 Task: Search one way flight ticket for 4 adults, 2 children, 2 infants in seat and 1 infant on lap in economy from Gainesville: Gainesville Regional Airport to Gillette: Gillette Campbell County Airport on 5-1-2023. Choice of flights is United. Price is upto 90000. Outbound departure time preference is 15:45.
Action: Mouse moved to (175, 149)
Screenshot: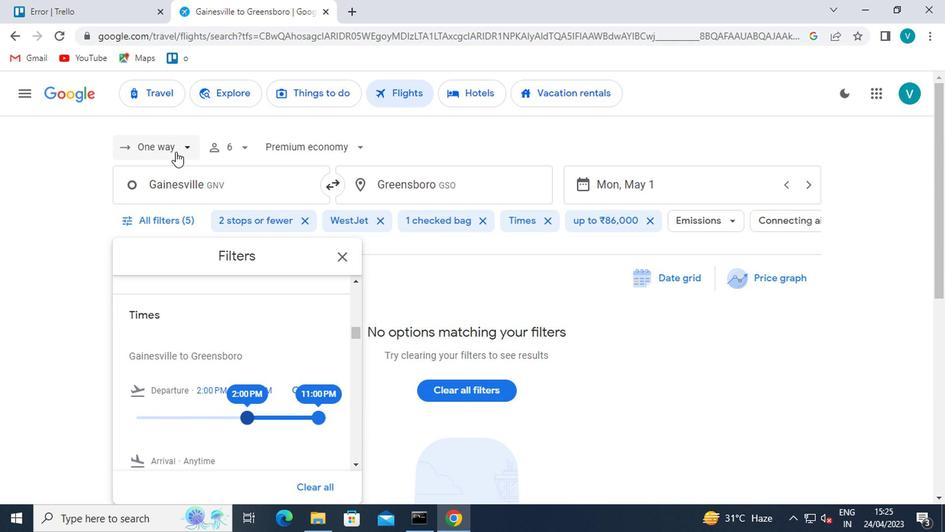 
Action: Mouse pressed left at (175, 149)
Screenshot: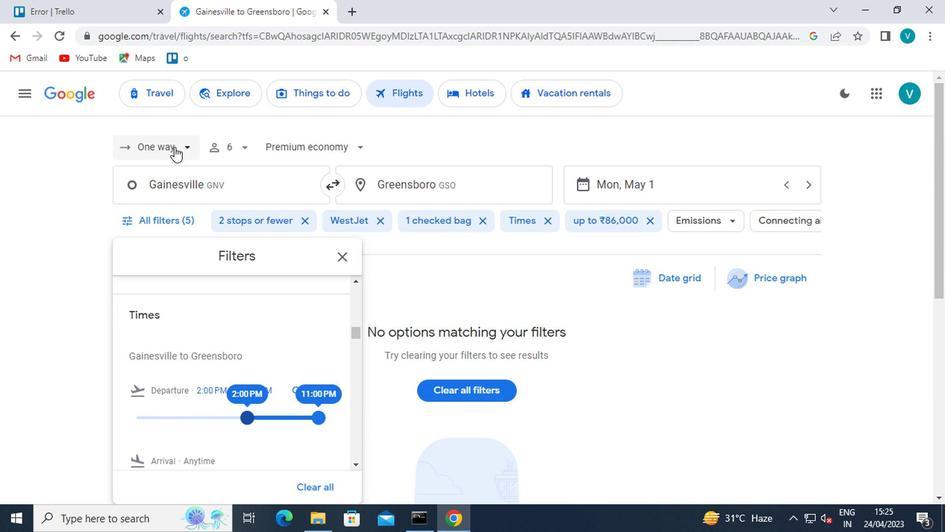 
Action: Mouse moved to (176, 209)
Screenshot: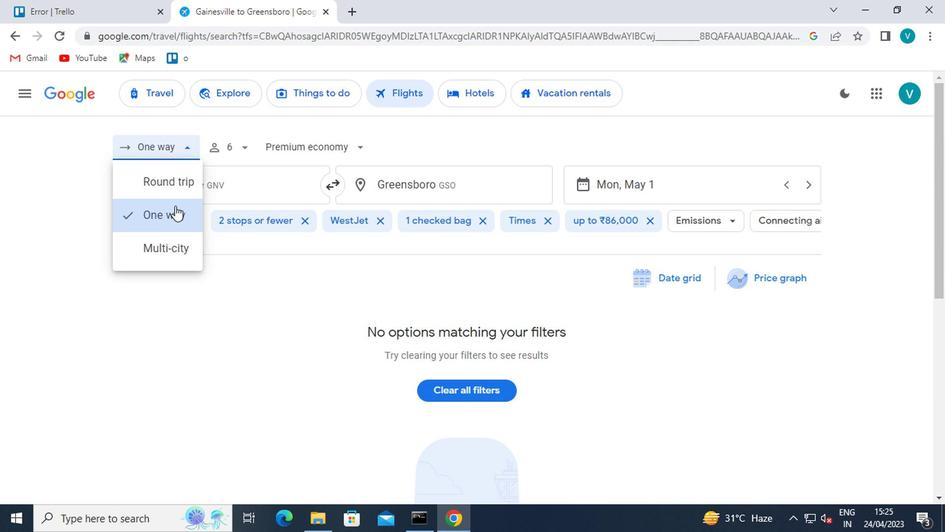 
Action: Mouse pressed left at (176, 209)
Screenshot: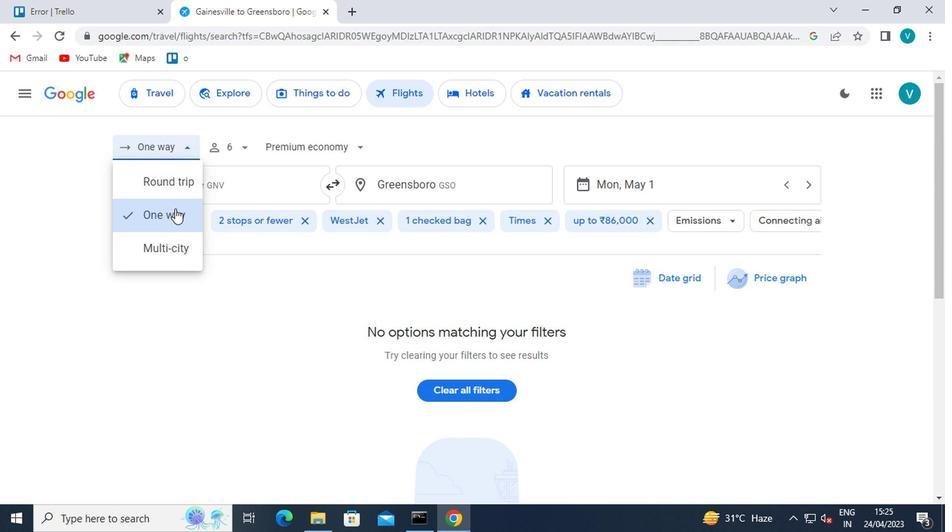 
Action: Mouse moved to (251, 152)
Screenshot: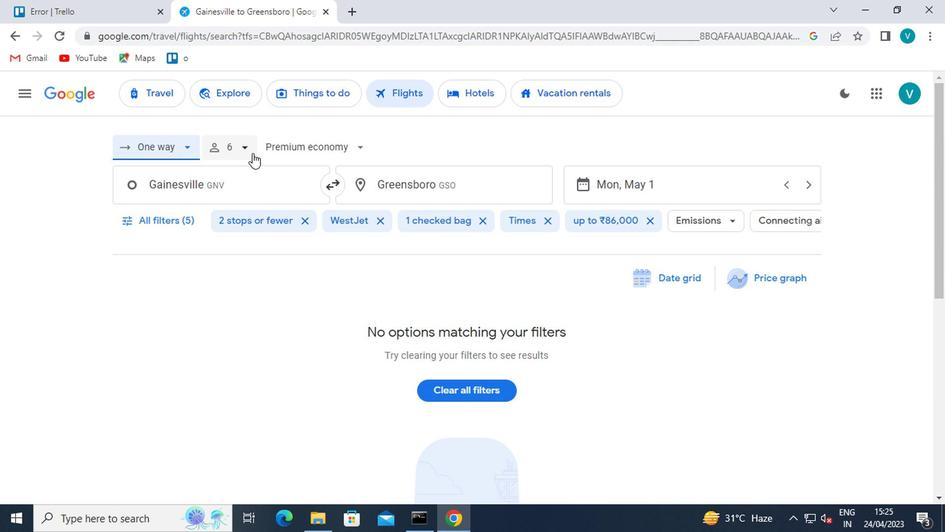 
Action: Mouse pressed left at (251, 152)
Screenshot: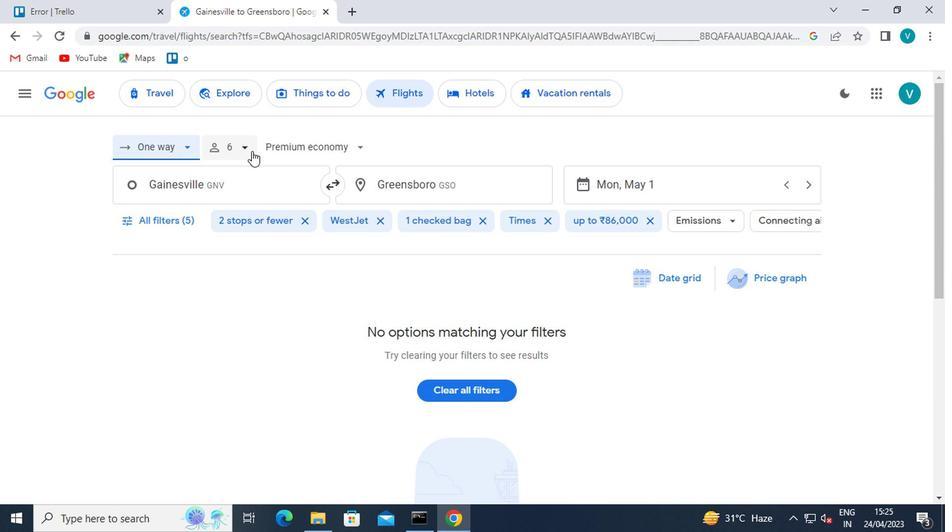 
Action: Mouse moved to (348, 184)
Screenshot: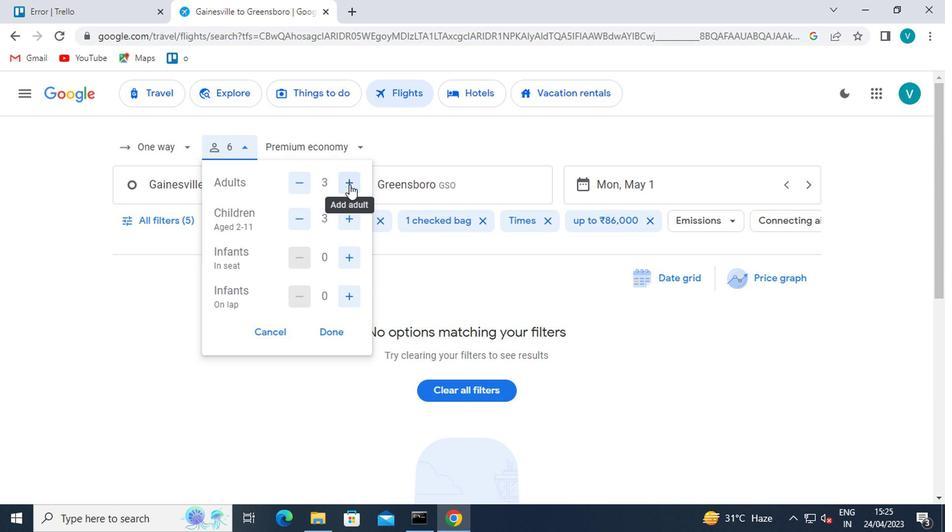 
Action: Mouse pressed left at (348, 184)
Screenshot: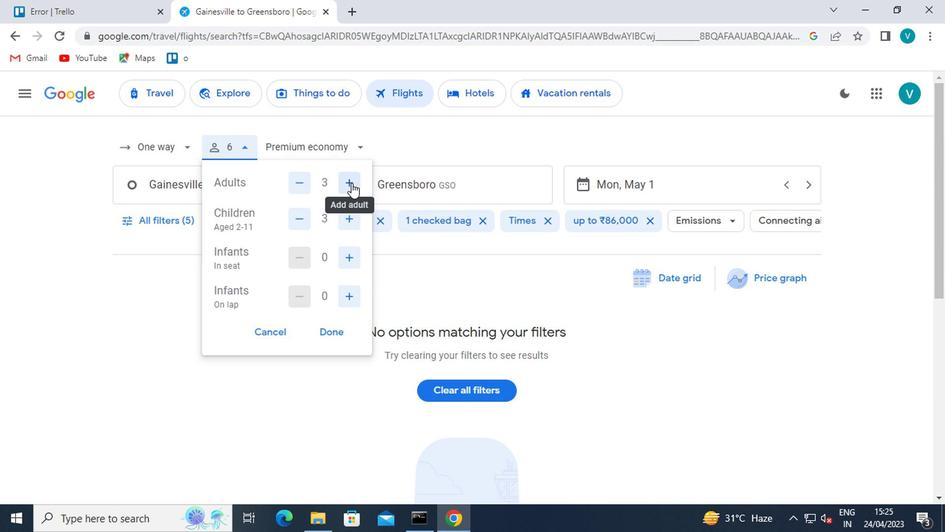 
Action: Mouse moved to (305, 219)
Screenshot: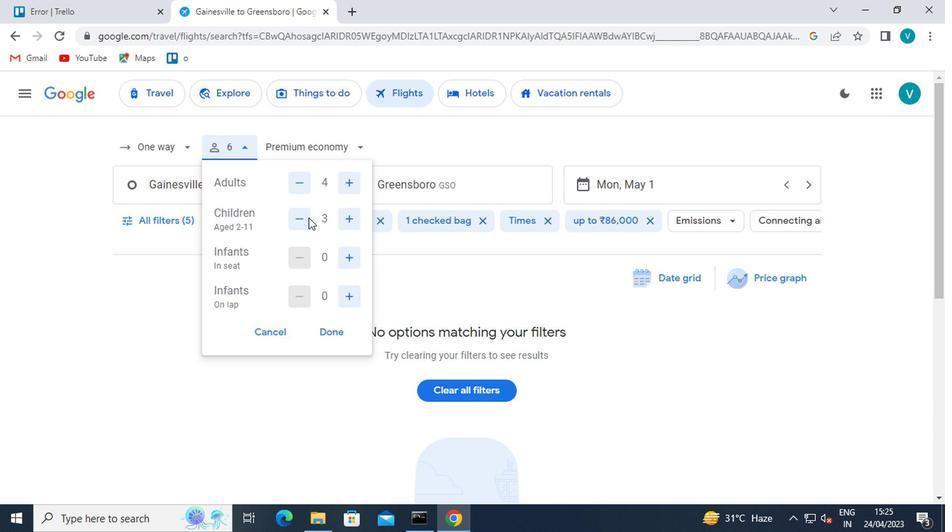 
Action: Mouse pressed left at (305, 219)
Screenshot: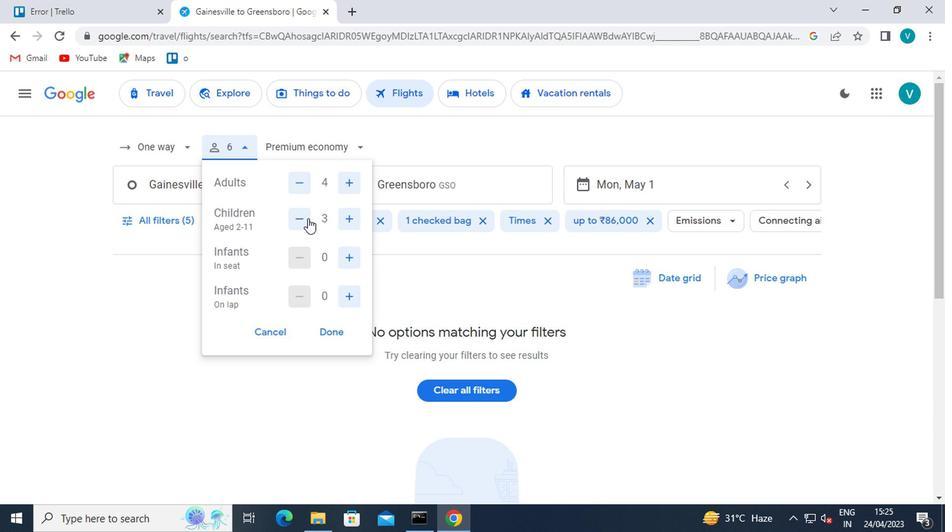 
Action: Mouse moved to (344, 253)
Screenshot: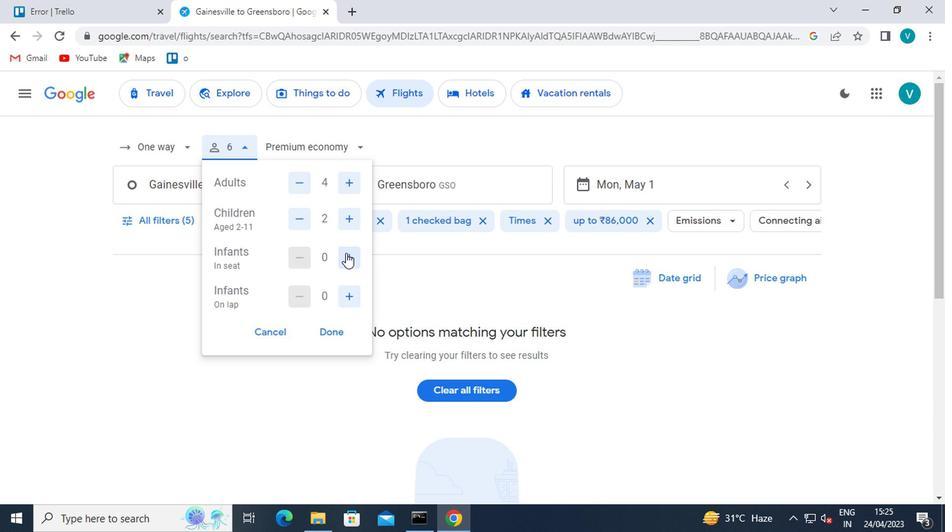 
Action: Mouse pressed left at (344, 253)
Screenshot: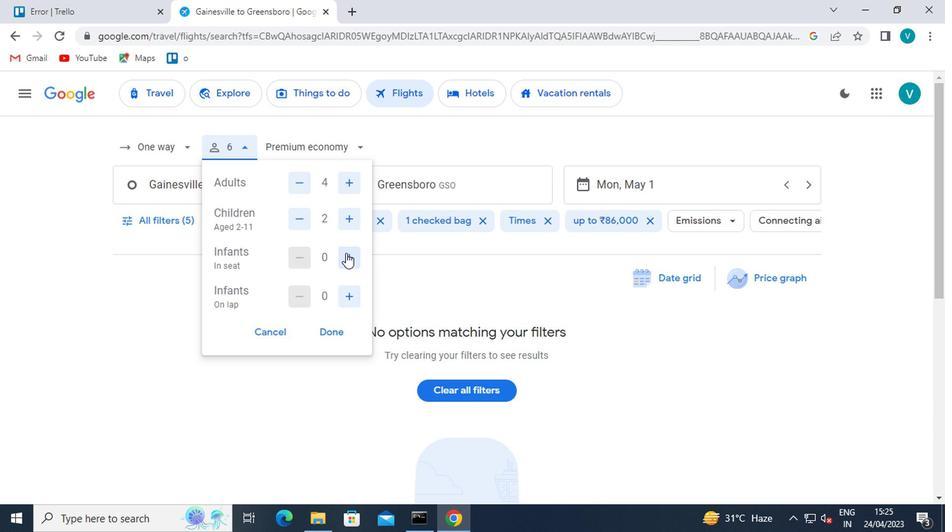 
Action: Mouse moved to (344, 254)
Screenshot: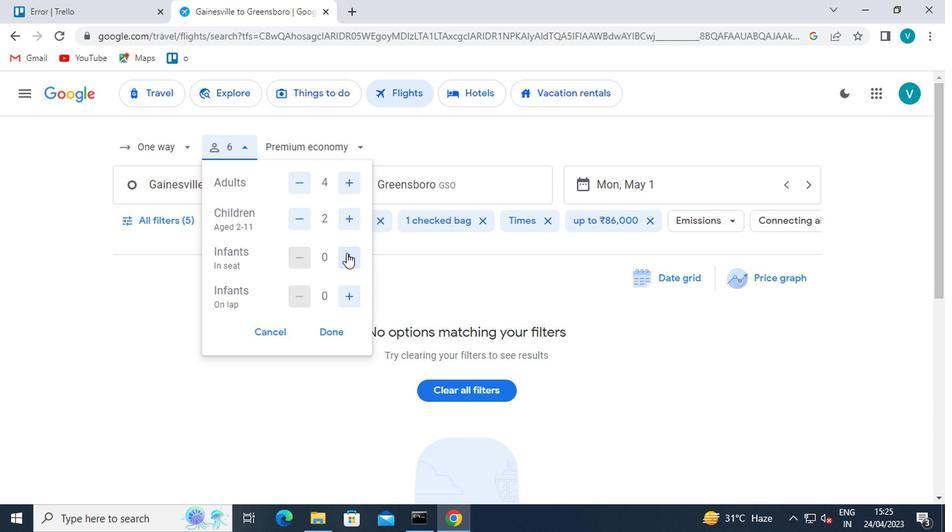 
Action: Mouse pressed left at (344, 254)
Screenshot: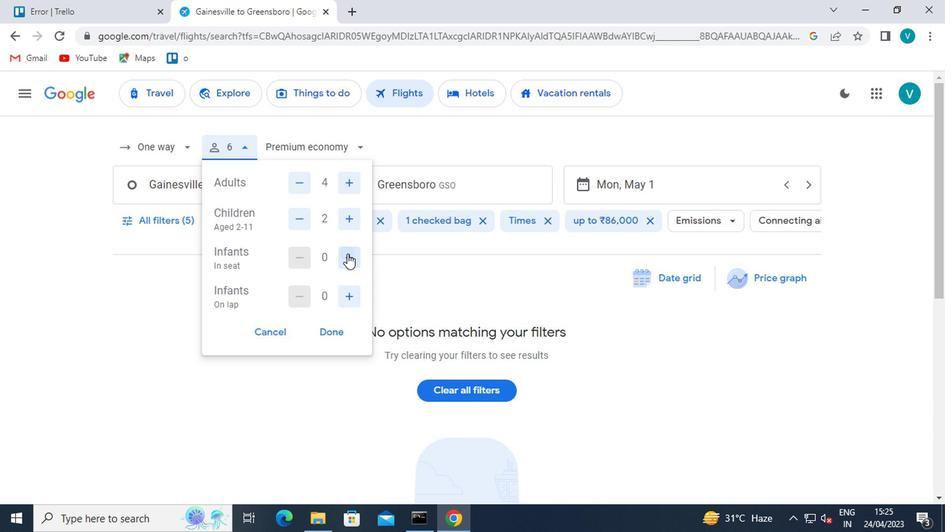 
Action: Mouse moved to (343, 300)
Screenshot: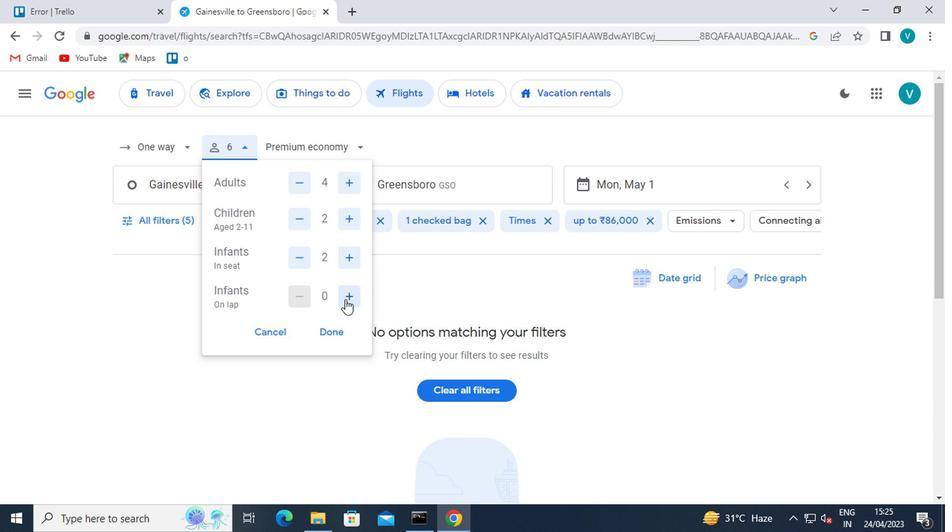 
Action: Mouse pressed left at (343, 300)
Screenshot: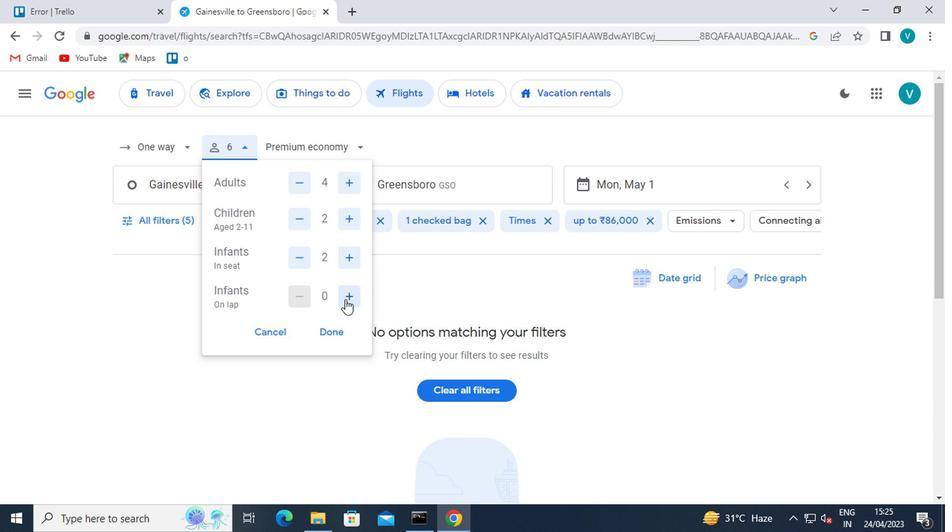 
Action: Mouse moved to (332, 327)
Screenshot: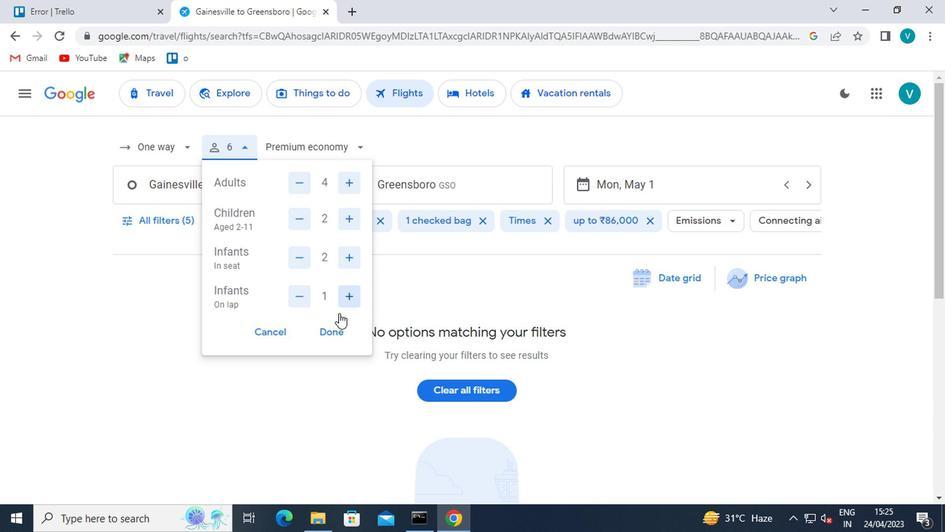 
Action: Mouse pressed left at (332, 327)
Screenshot: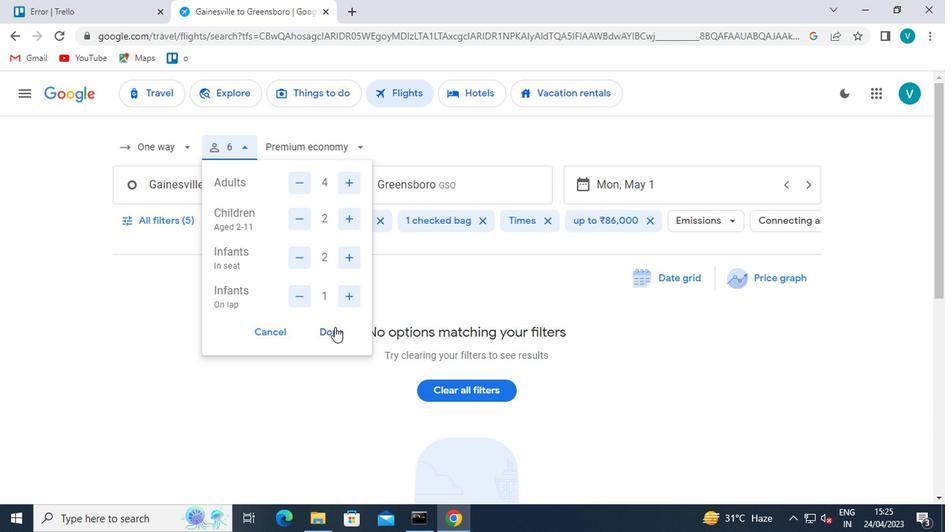 
Action: Mouse moved to (346, 156)
Screenshot: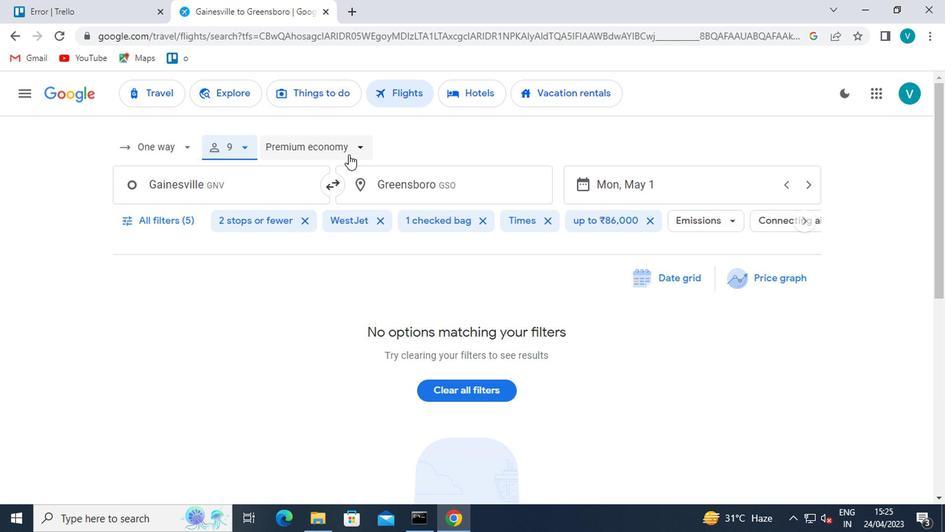
Action: Mouse pressed left at (346, 156)
Screenshot: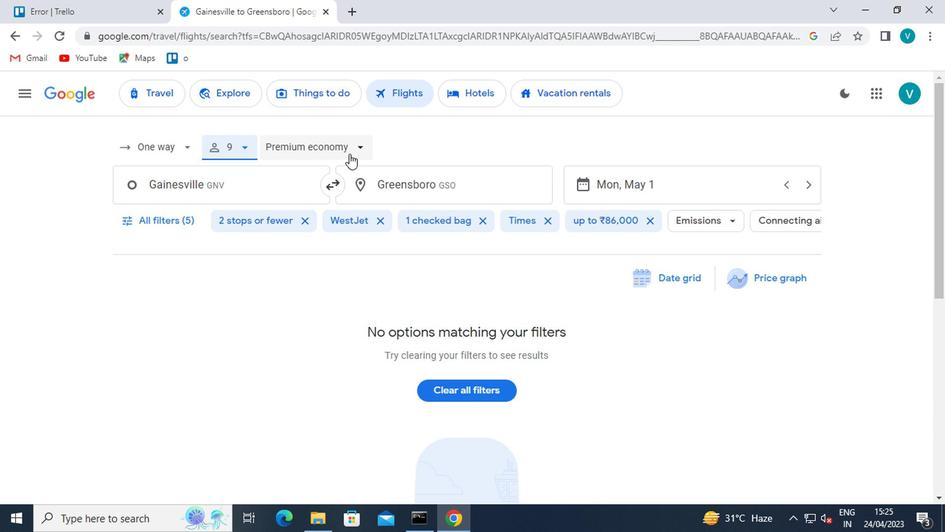 
Action: Mouse moved to (345, 186)
Screenshot: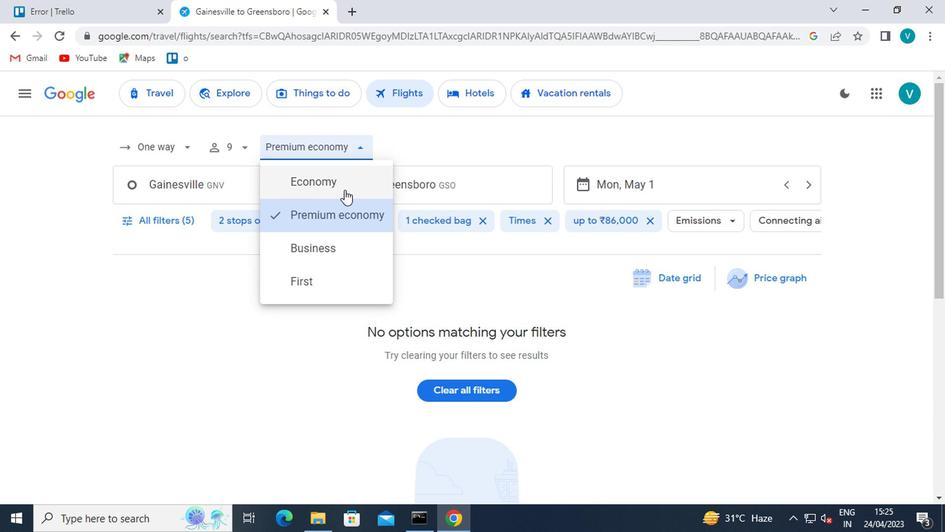 
Action: Mouse pressed left at (345, 186)
Screenshot: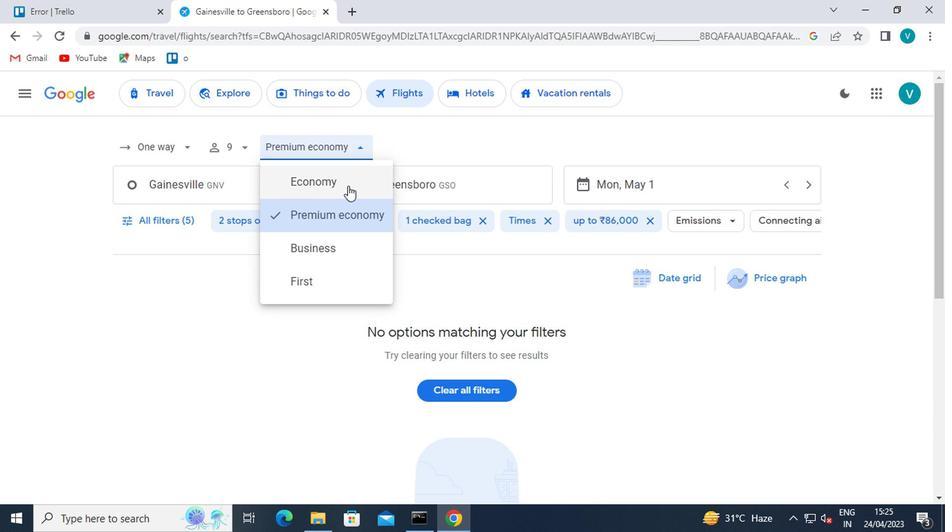 
Action: Mouse moved to (282, 192)
Screenshot: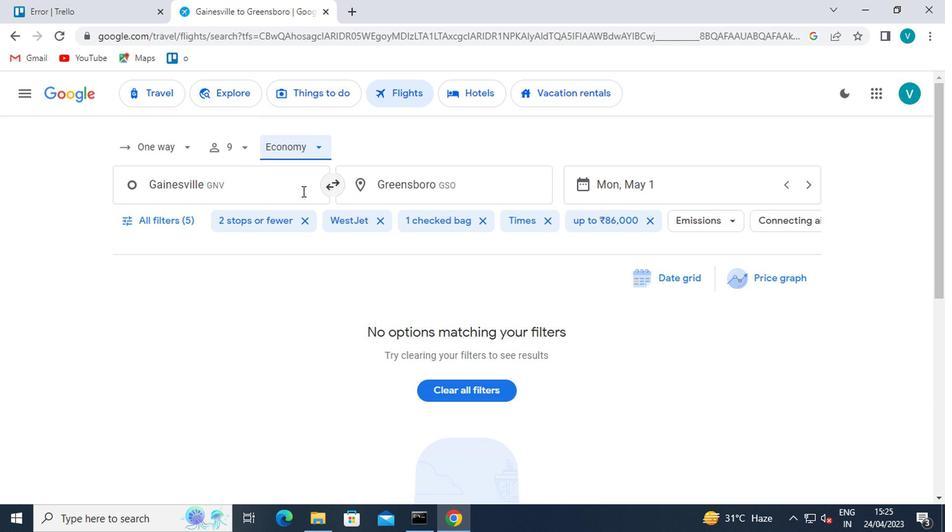 
Action: Mouse pressed left at (282, 192)
Screenshot: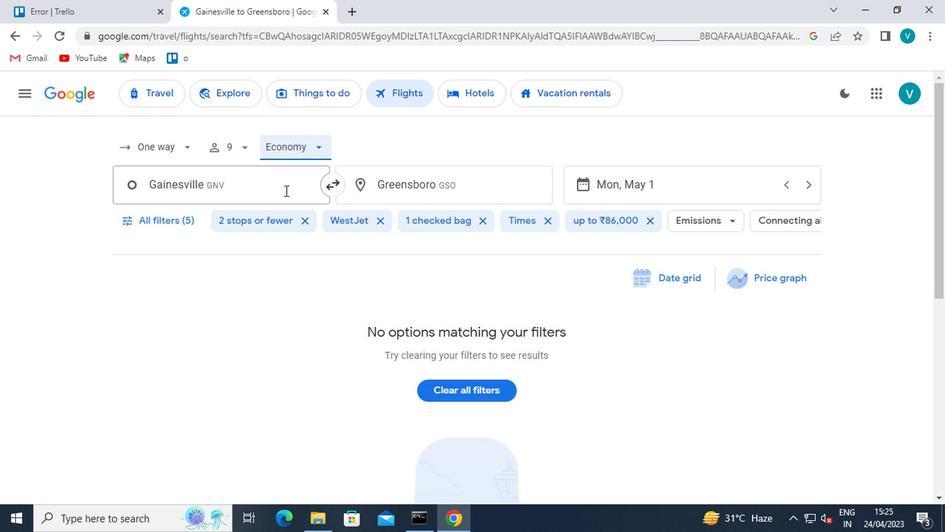 
Action: Mouse moved to (292, 183)
Screenshot: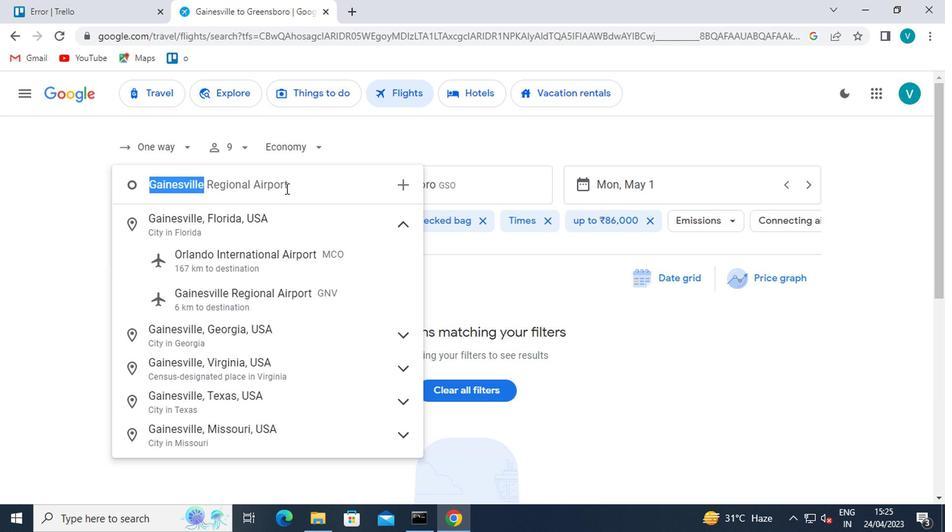 
Action: Key pressed <Key.shift>GAINS<Key.backspace><Key.backspace><Key.backspace><Key.backspace><Key.backspace><Key.backspace><Key.shift>GAINESVILLE
Screenshot: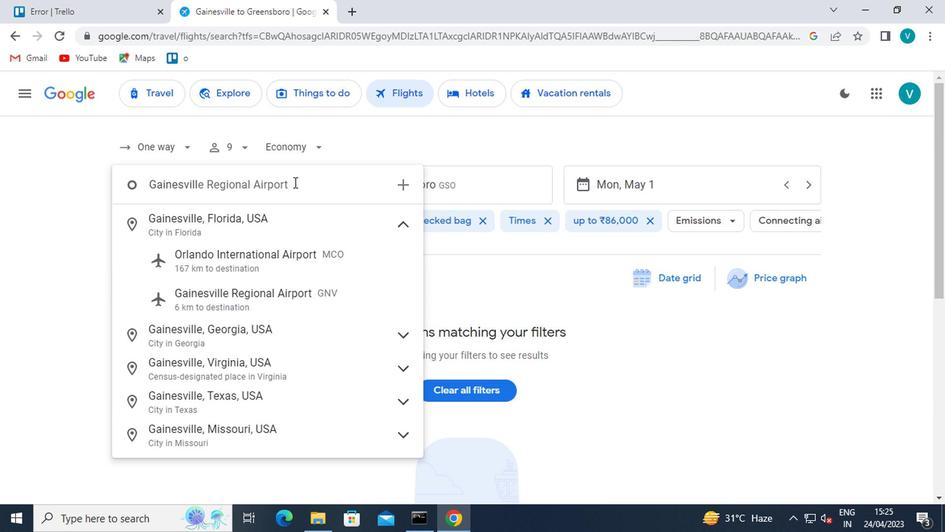 
Action: Mouse moved to (254, 309)
Screenshot: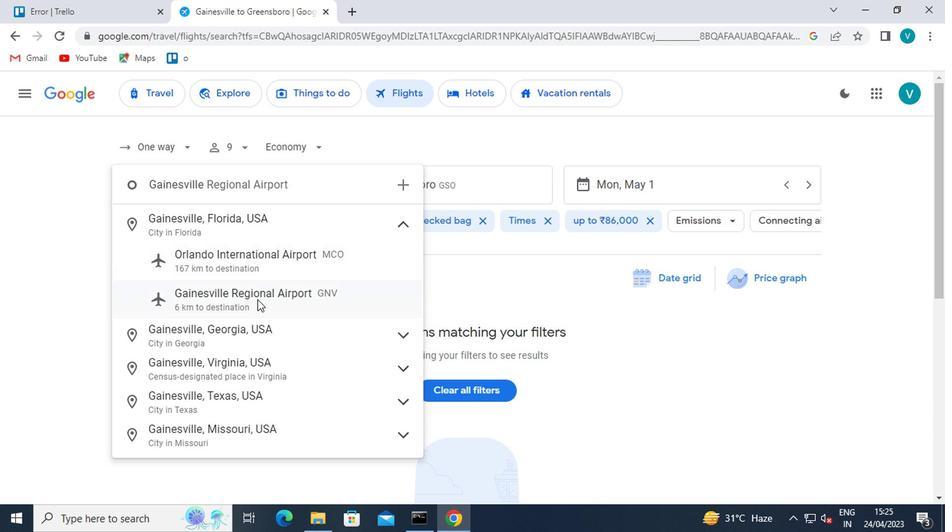 
Action: Mouse pressed left at (254, 309)
Screenshot: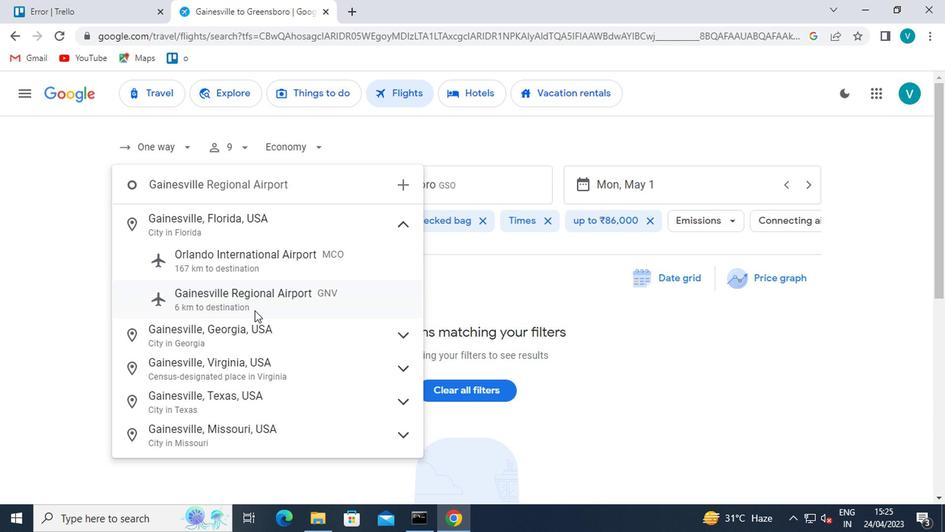 
Action: Mouse moved to (450, 200)
Screenshot: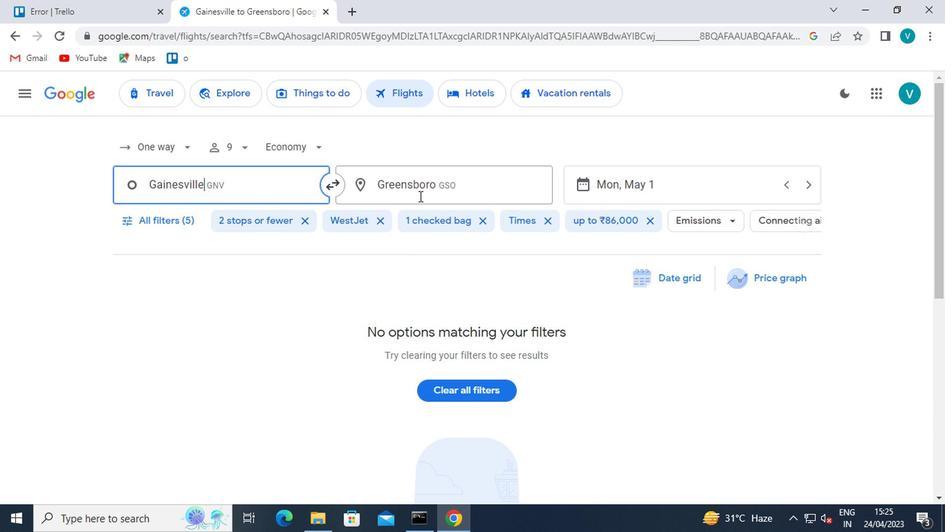 
Action: Mouse pressed left at (450, 200)
Screenshot: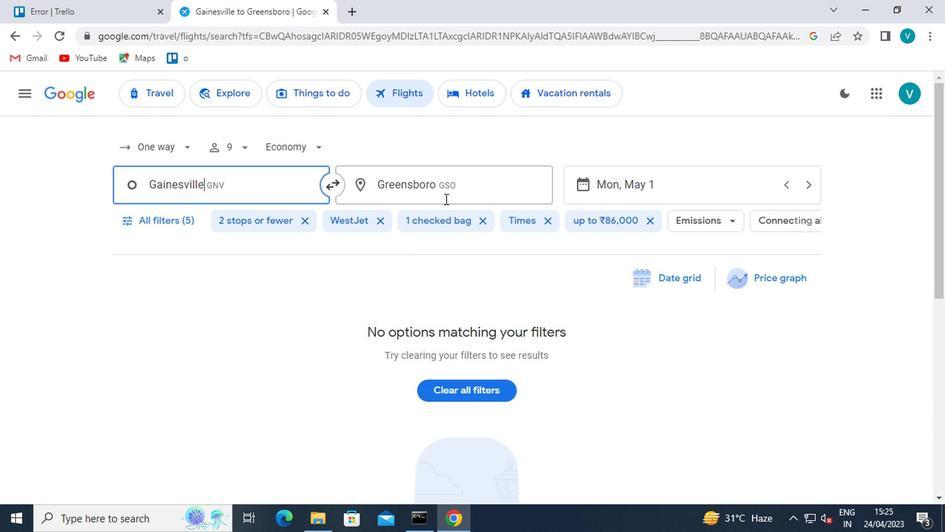 
Action: Key pressed <Key.shift>GILLETTE
Screenshot: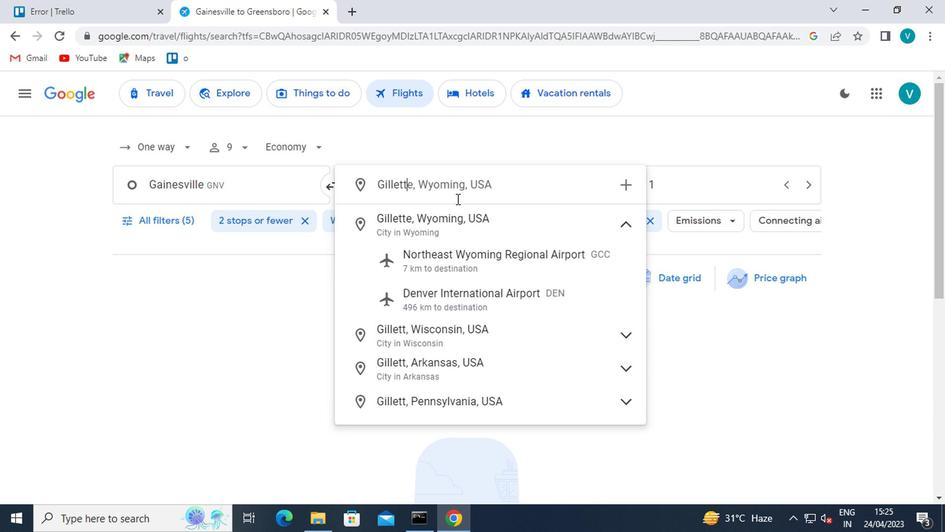 
Action: Mouse moved to (518, 207)
Screenshot: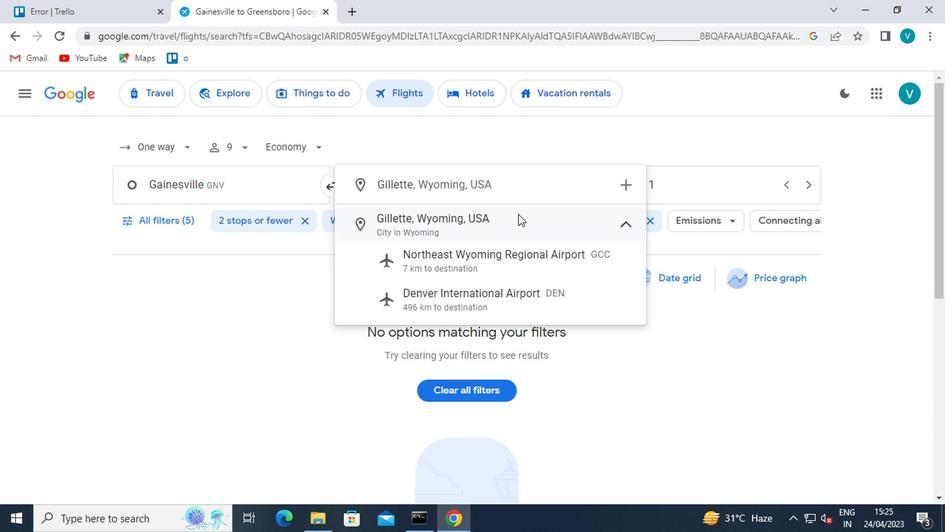 
Action: Key pressed <Key.enter>
Screenshot: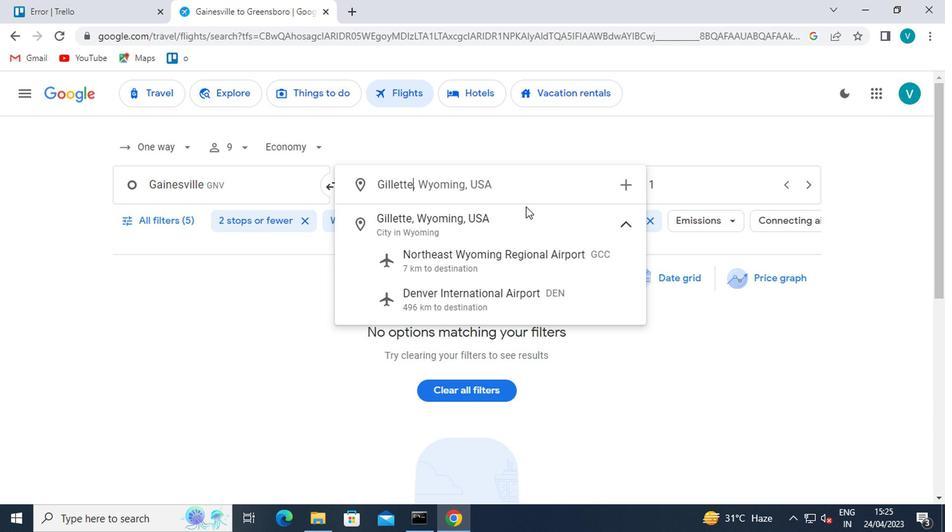 
Action: Mouse moved to (671, 194)
Screenshot: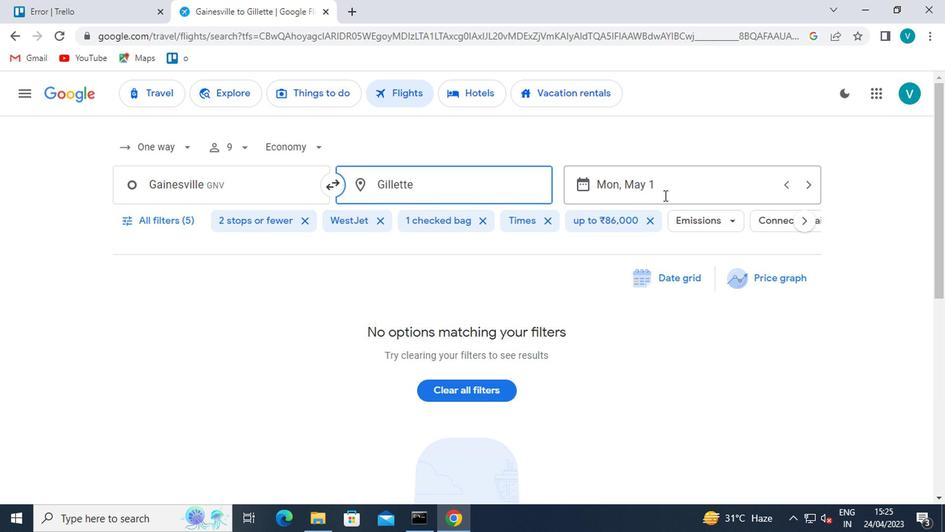 
Action: Mouse pressed left at (671, 194)
Screenshot: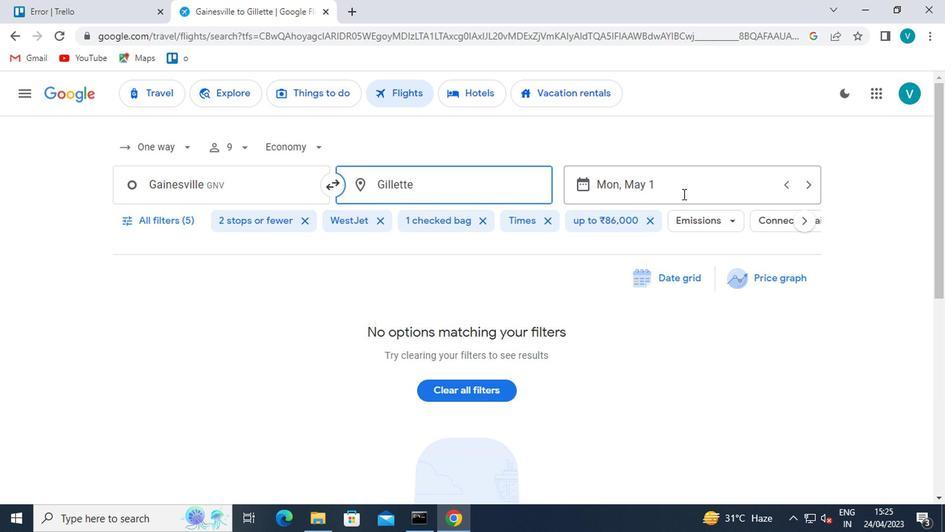 
Action: Mouse moved to (614, 253)
Screenshot: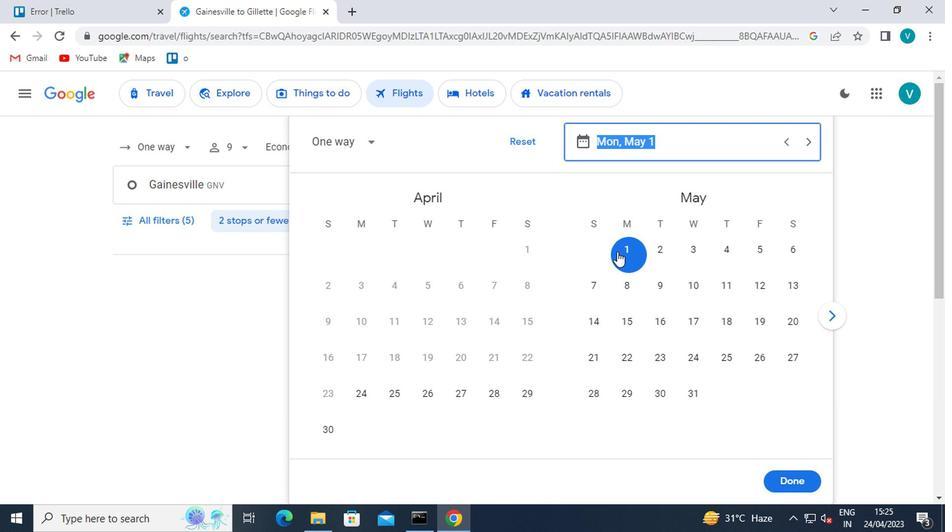 
Action: Mouse pressed left at (614, 253)
Screenshot: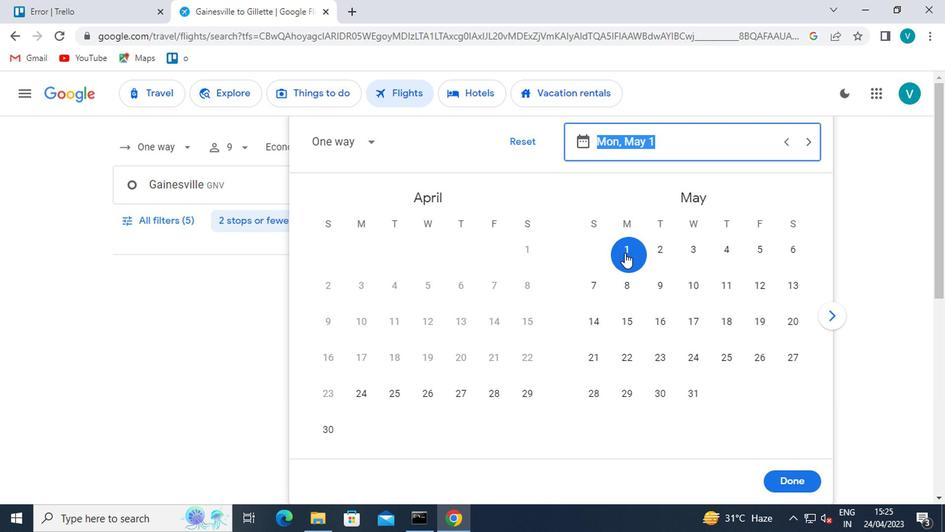 
Action: Mouse moved to (759, 478)
Screenshot: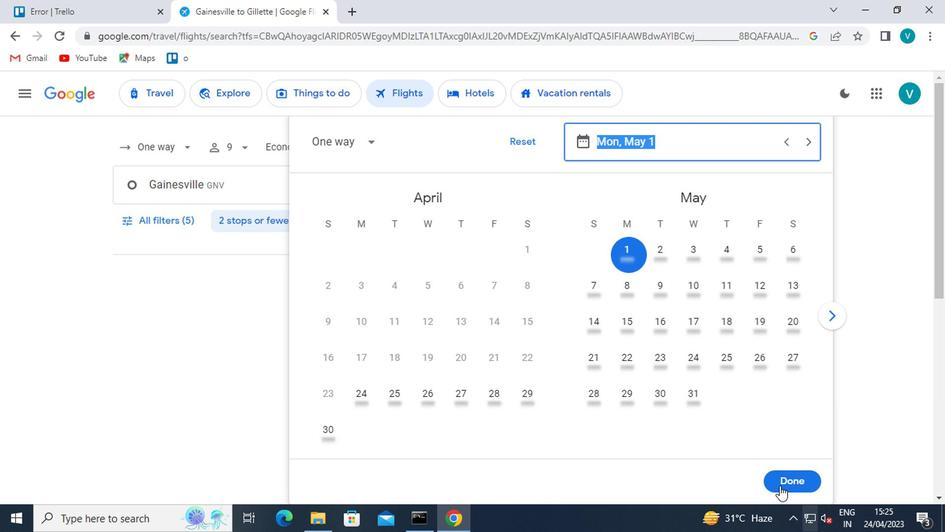 
Action: Mouse pressed left at (759, 478)
Screenshot: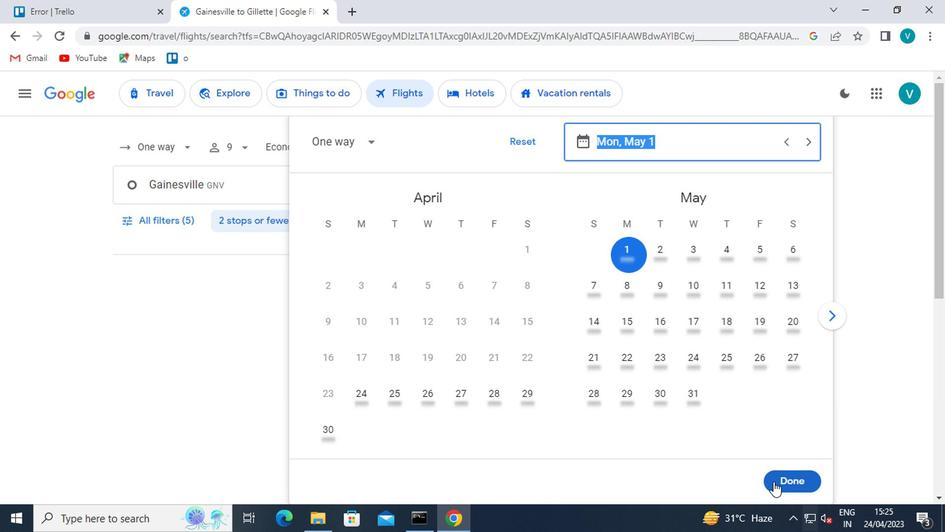 
Action: Mouse moved to (177, 223)
Screenshot: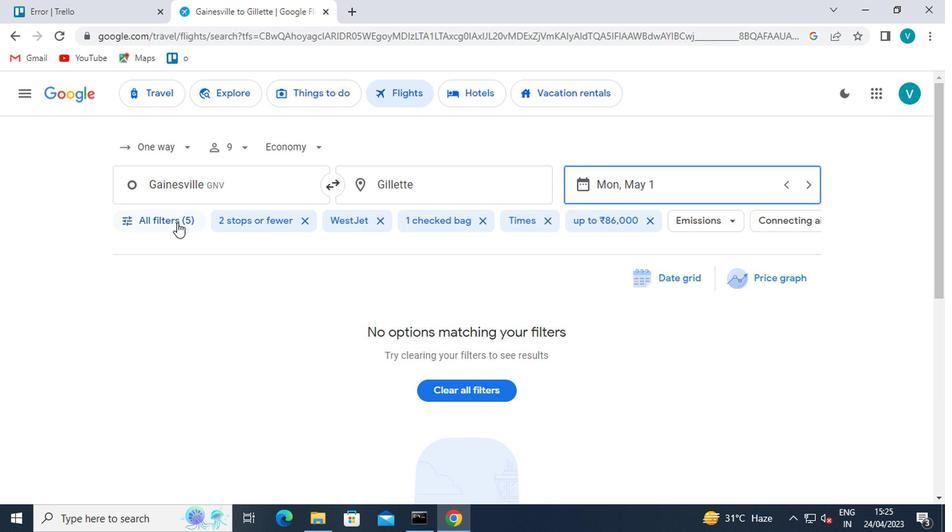 
Action: Mouse pressed left at (177, 223)
Screenshot: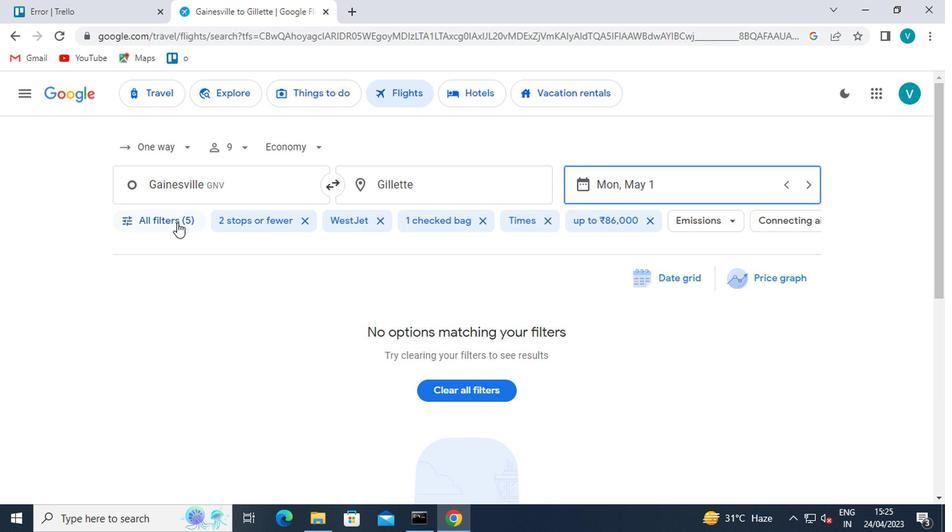
Action: Mouse moved to (321, 328)
Screenshot: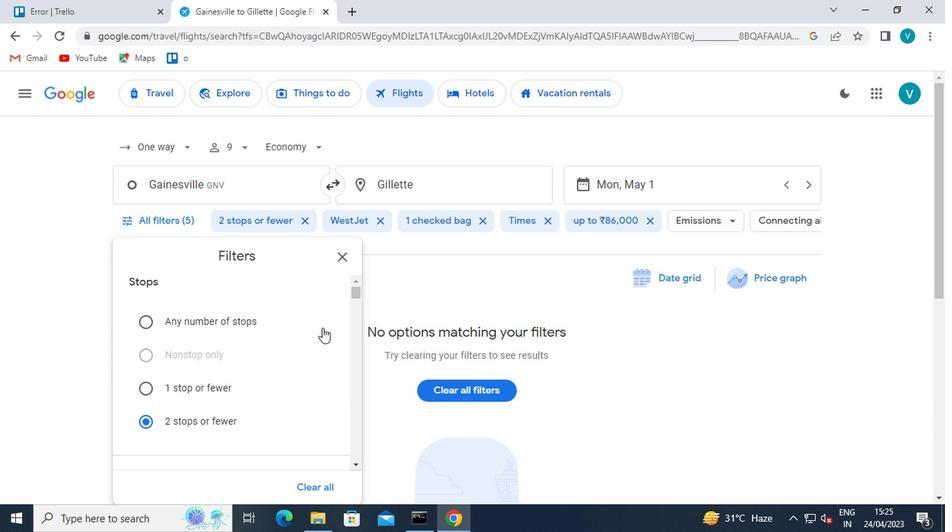 
Action: Mouse scrolled (321, 327) with delta (0, 0)
Screenshot: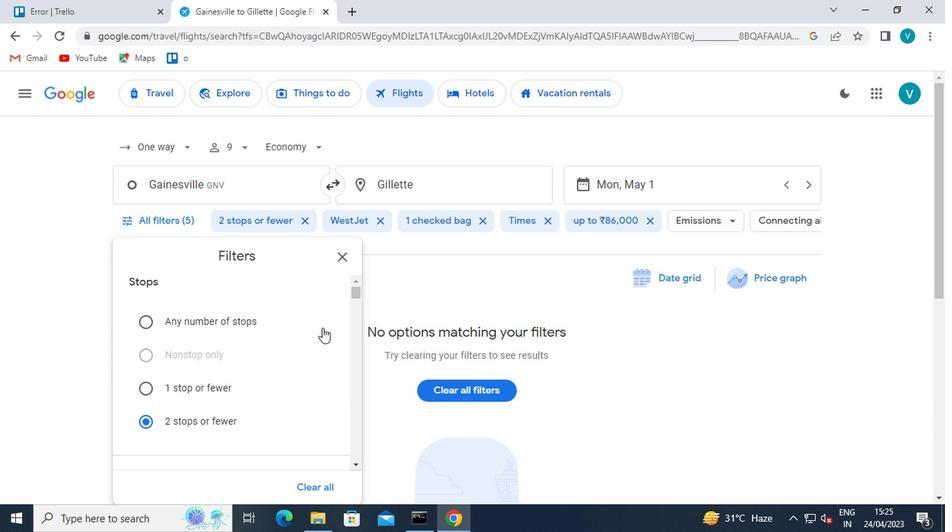 
Action: Mouse moved to (321, 329)
Screenshot: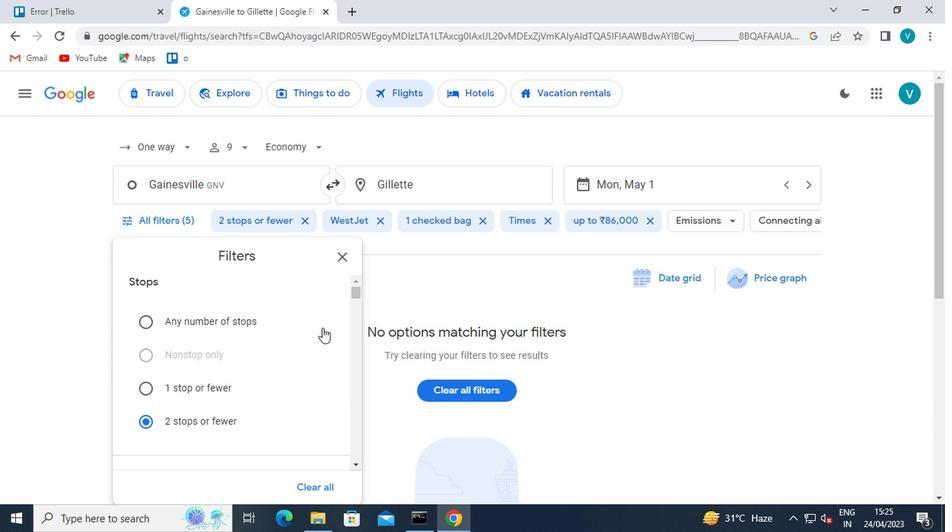 
Action: Mouse scrolled (321, 328) with delta (0, 0)
Screenshot: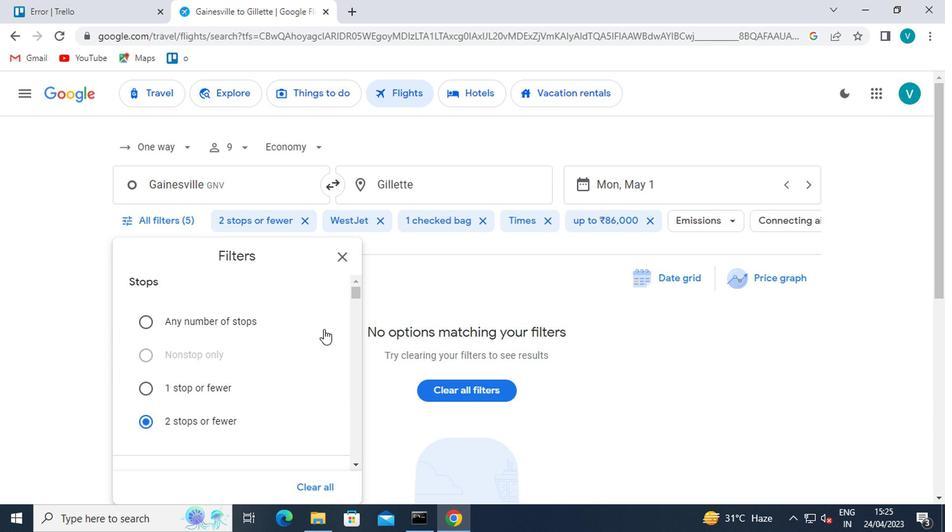 
Action: Mouse moved to (321, 332)
Screenshot: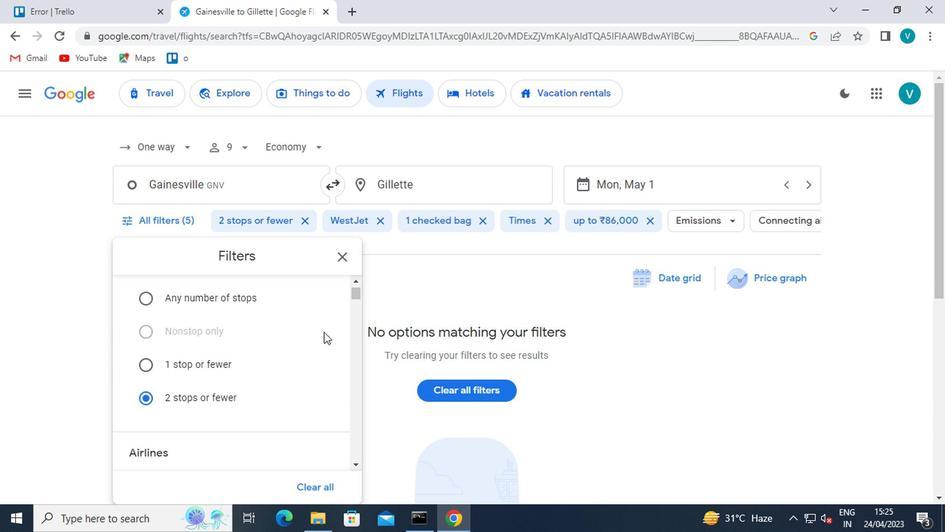 
Action: Mouse scrolled (321, 332) with delta (0, 0)
Screenshot: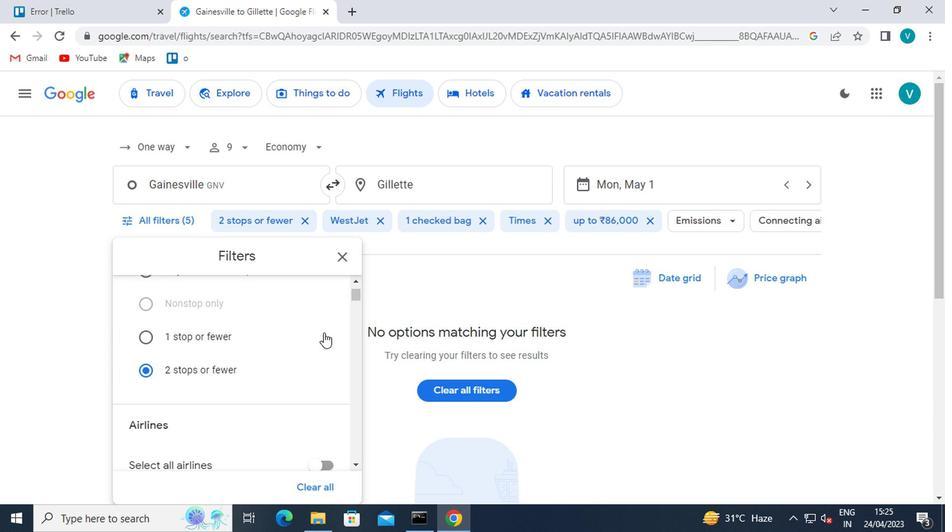 
Action: Mouse moved to (320, 334)
Screenshot: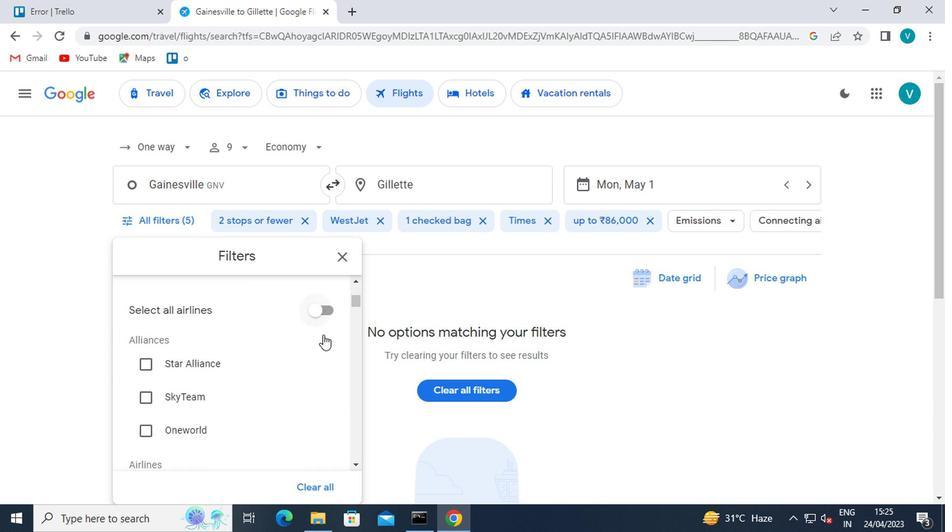 
Action: Mouse scrolled (320, 333) with delta (0, 0)
Screenshot: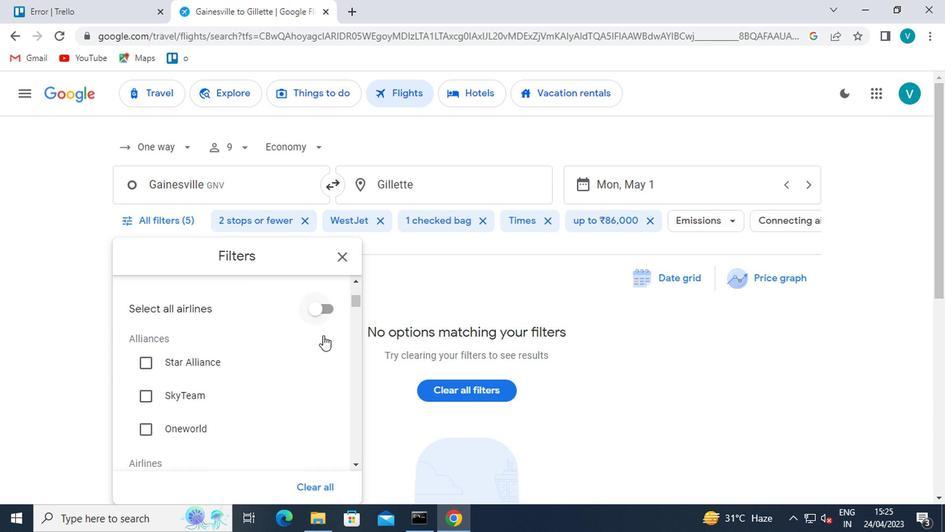 
Action: Mouse moved to (319, 334)
Screenshot: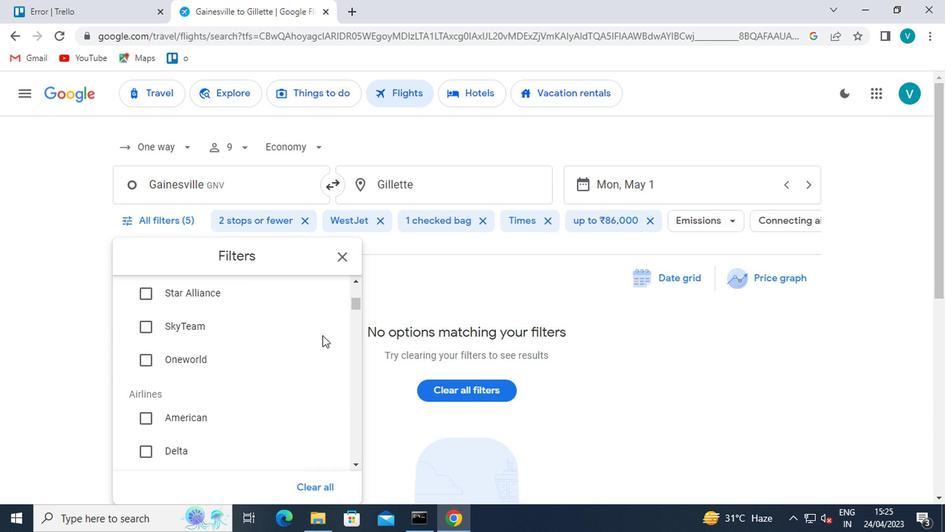 
Action: Mouse scrolled (319, 334) with delta (0, 0)
Screenshot: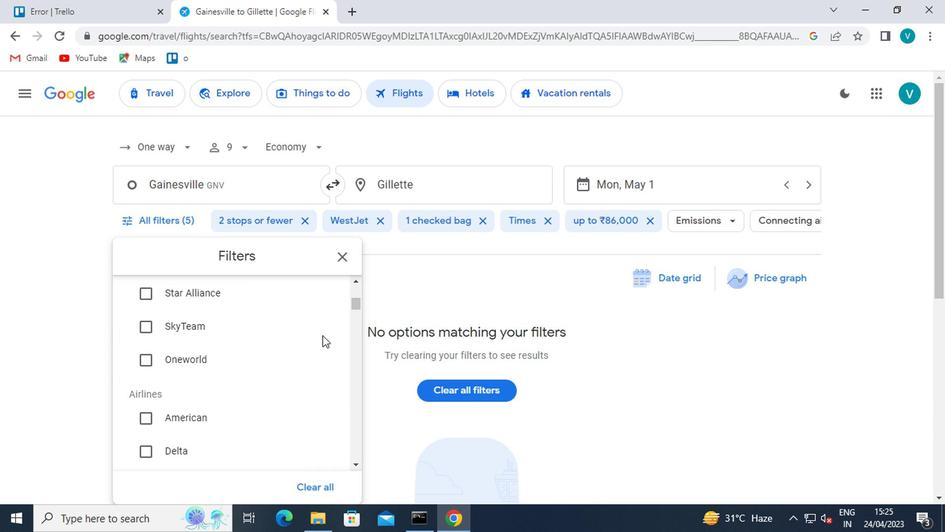 
Action: Mouse moved to (289, 348)
Screenshot: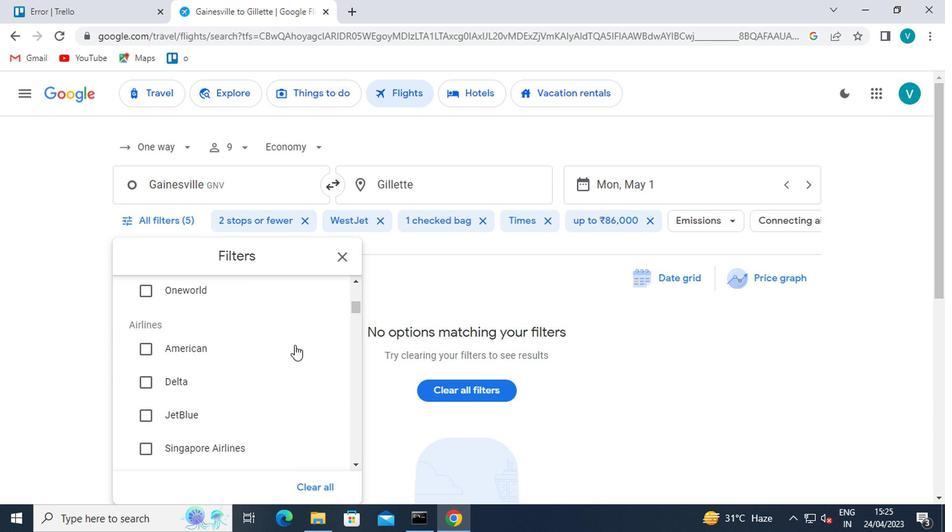 
Action: Mouse scrolled (289, 348) with delta (0, 0)
Screenshot: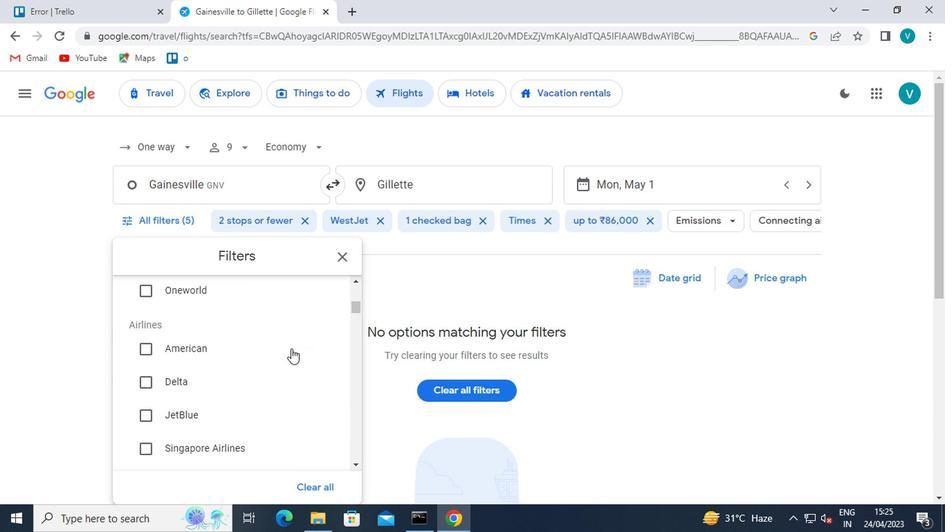 
Action: Mouse moved to (287, 353)
Screenshot: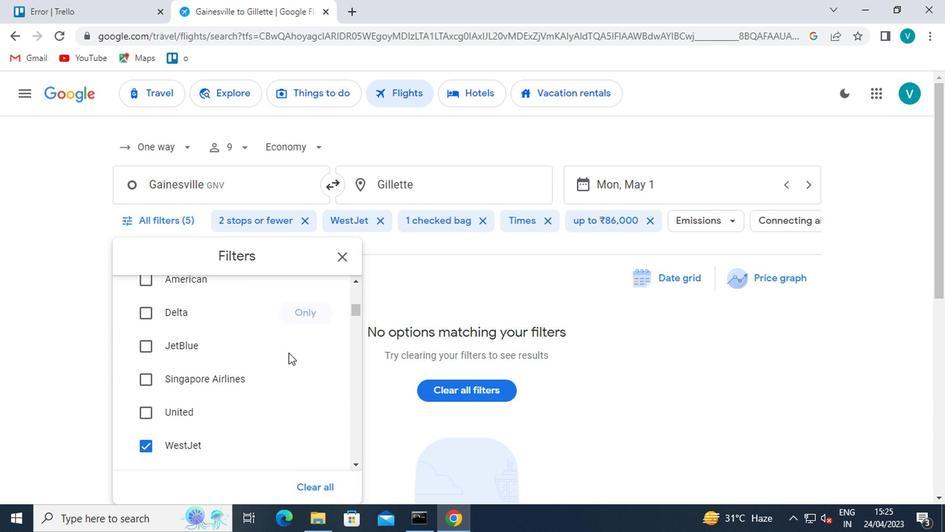 
Action: Mouse scrolled (287, 352) with delta (0, 0)
Screenshot: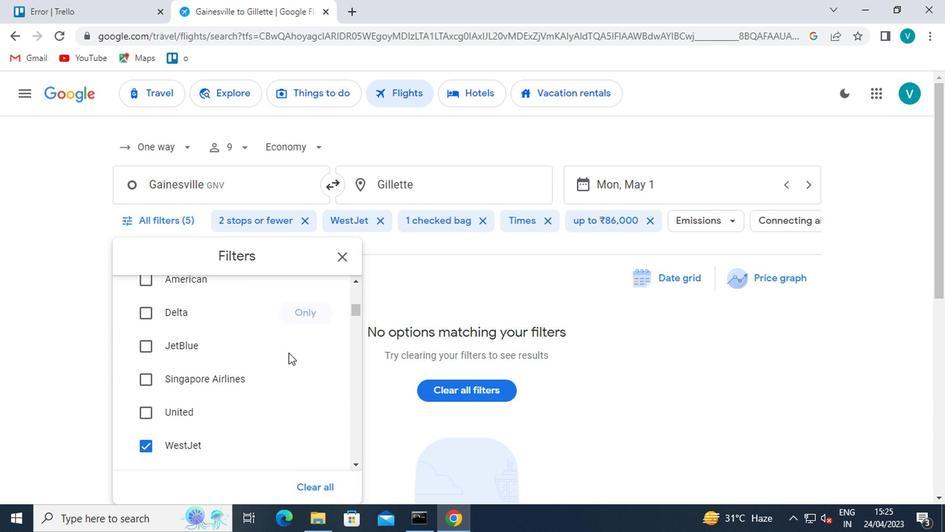 
Action: Mouse moved to (305, 343)
Screenshot: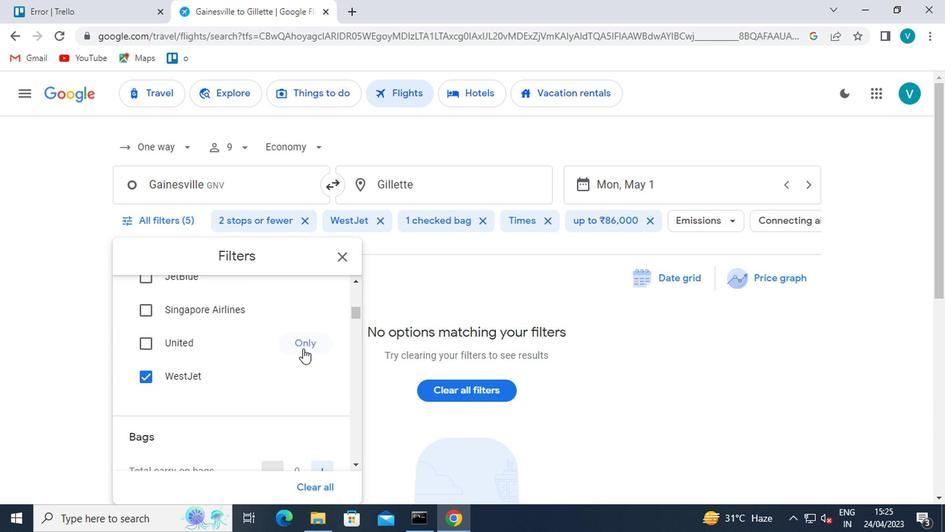 
Action: Mouse pressed left at (305, 343)
Screenshot: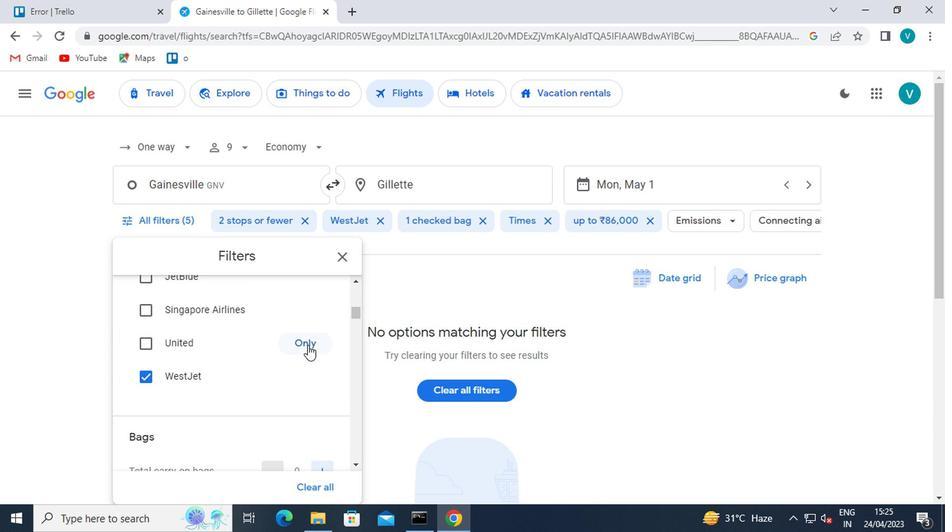 
Action: Mouse moved to (302, 346)
Screenshot: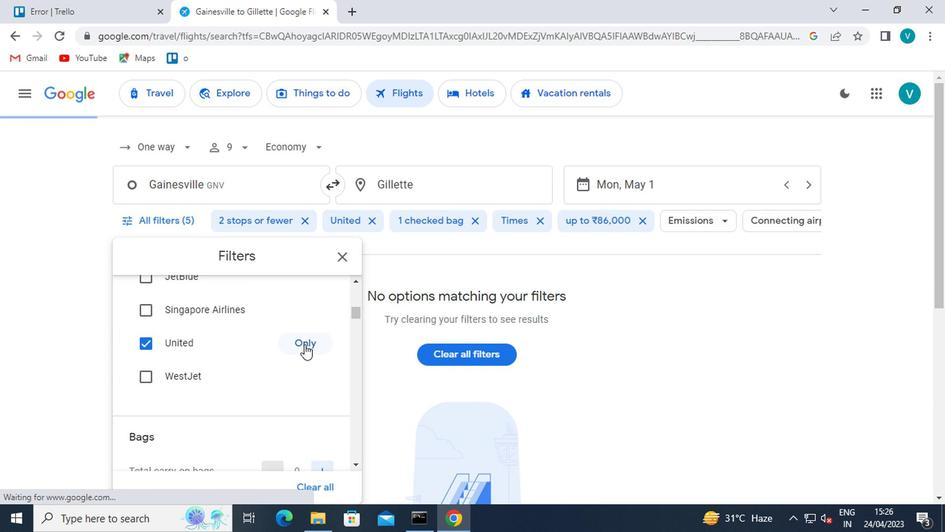 
Action: Mouse scrolled (302, 346) with delta (0, 0)
Screenshot: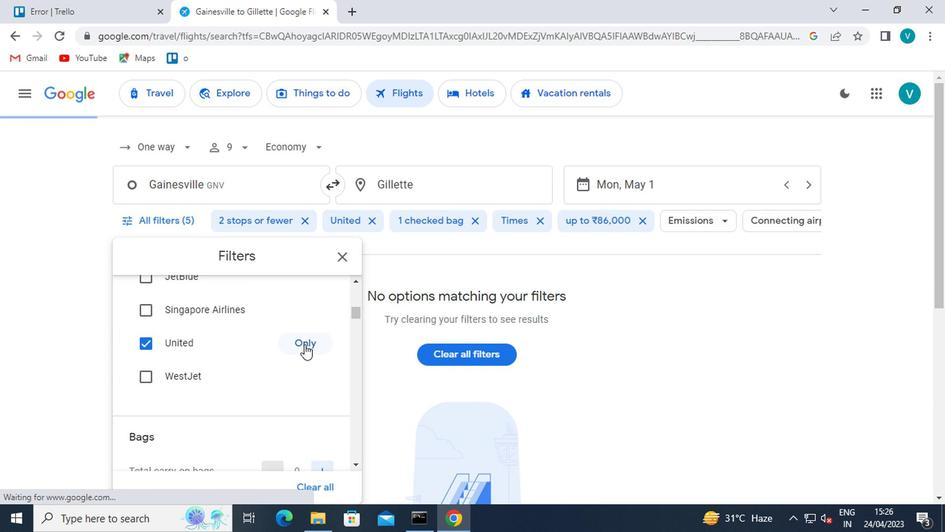 
Action: Mouse moved to (302, 348)
Screenshot: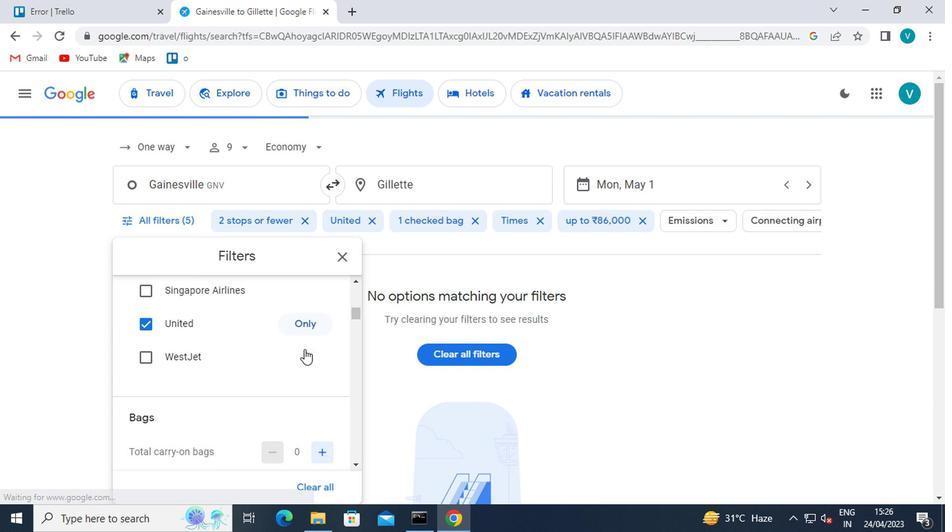
Action: Mouse scrolled (302, 348) with delta (0, 0)
Screenshot: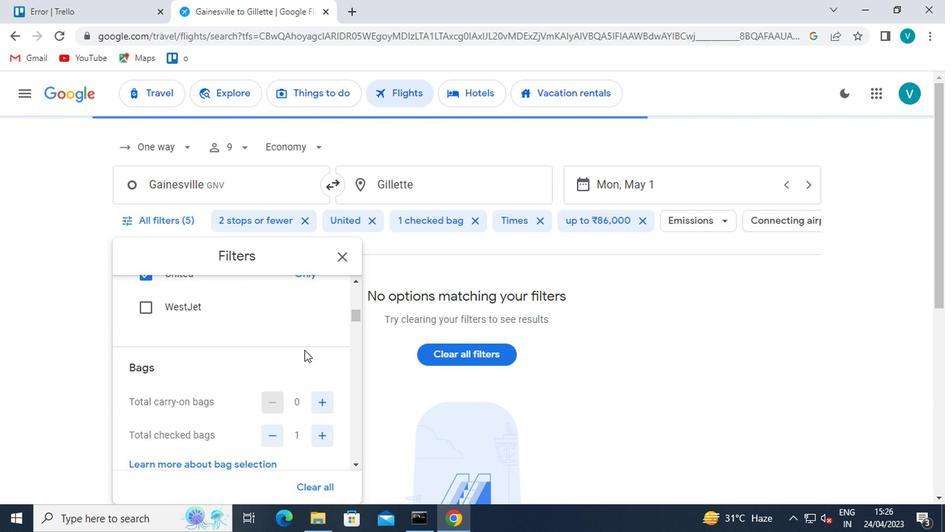 
Action: Mouse moved to (301, 350)
Screenshot: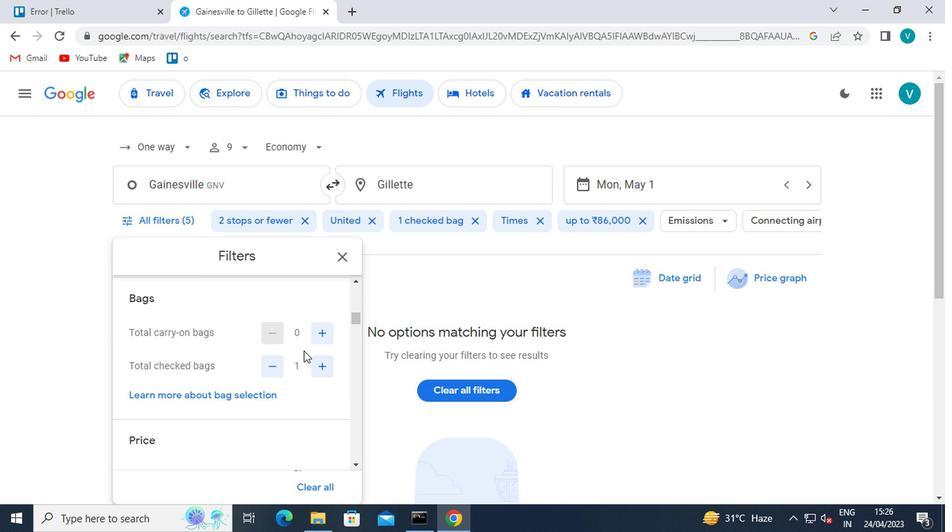 
Action: Mouse scrolled (301, 349) with delta (0, 0)
Screenshot: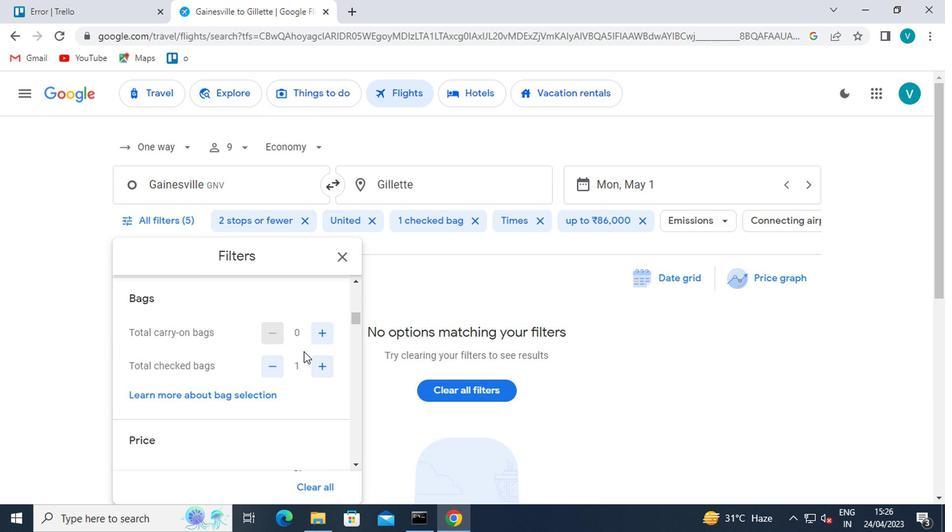 
Action: Mouse moved to (324, 428)
Screenshot: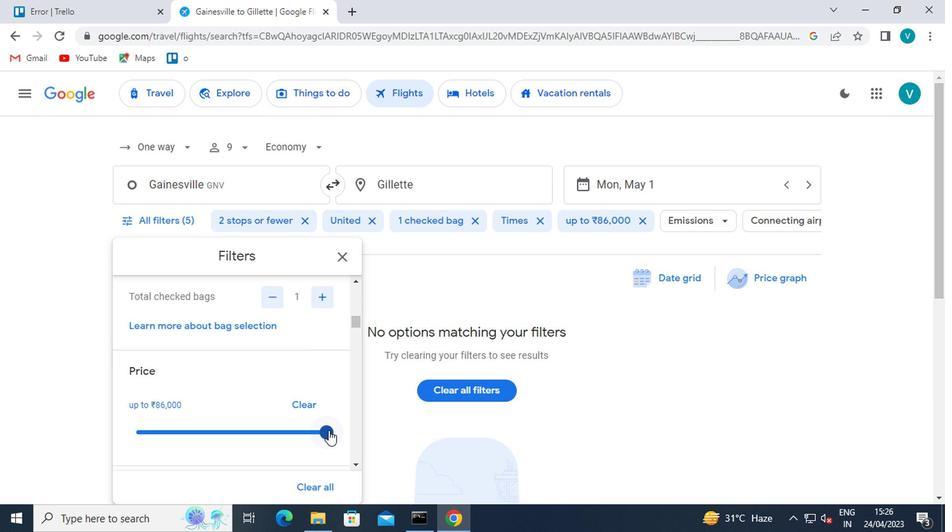 
Action: Mouse pressed left at (324, 428)
Screenshot: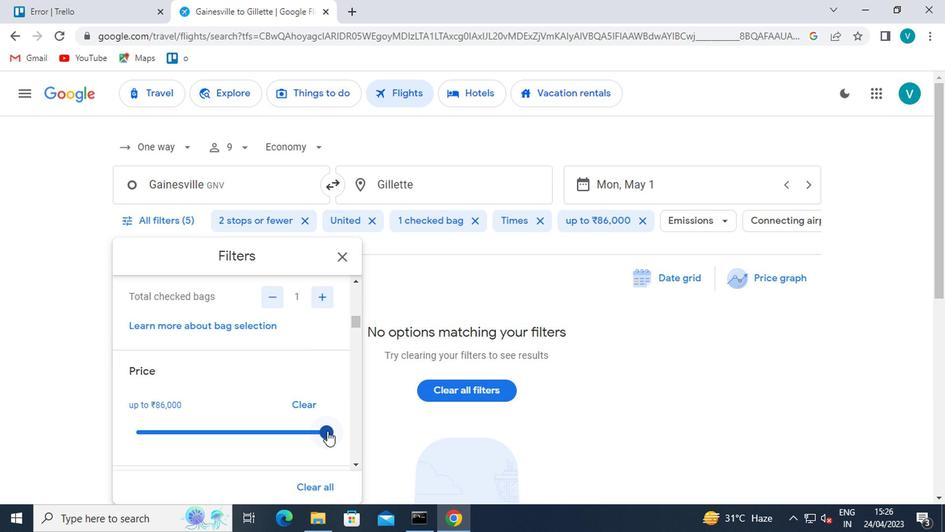 
Action: Mouse moved to (295, 392)
Screenshot: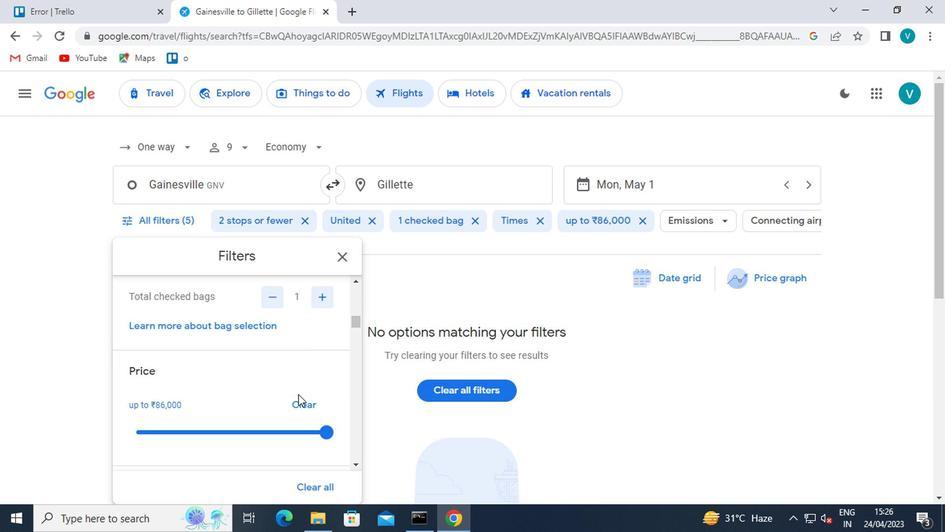 
Action: Mouse scrolled (295, 391) with delta (0, 0)
Screenshot: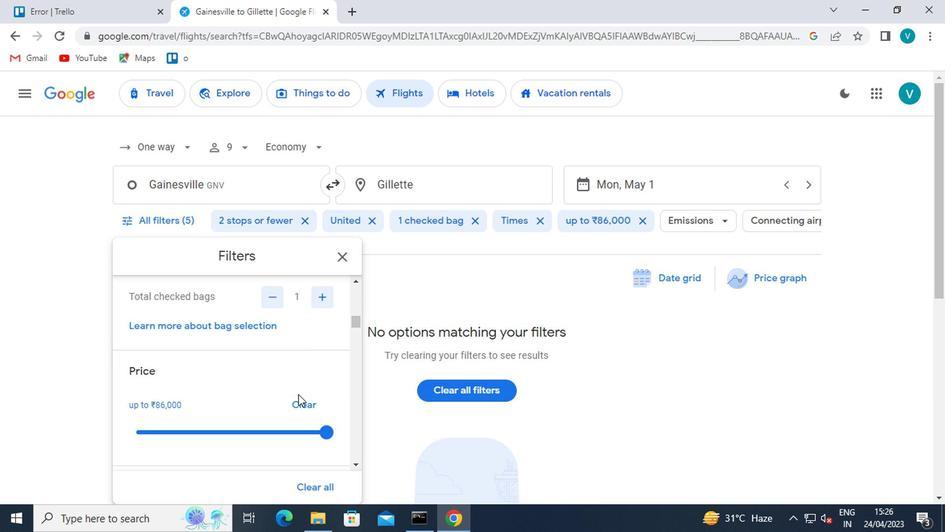 
Action: Mouse moved to (293, 392)
Screenshot: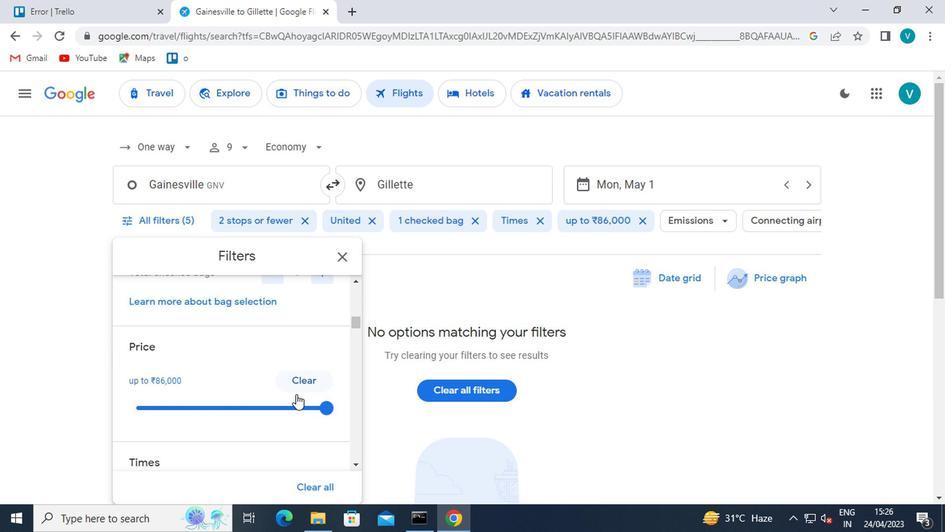 
Action: Mouse scrolled (293, 391) with delta (0, 0)
Screenshot: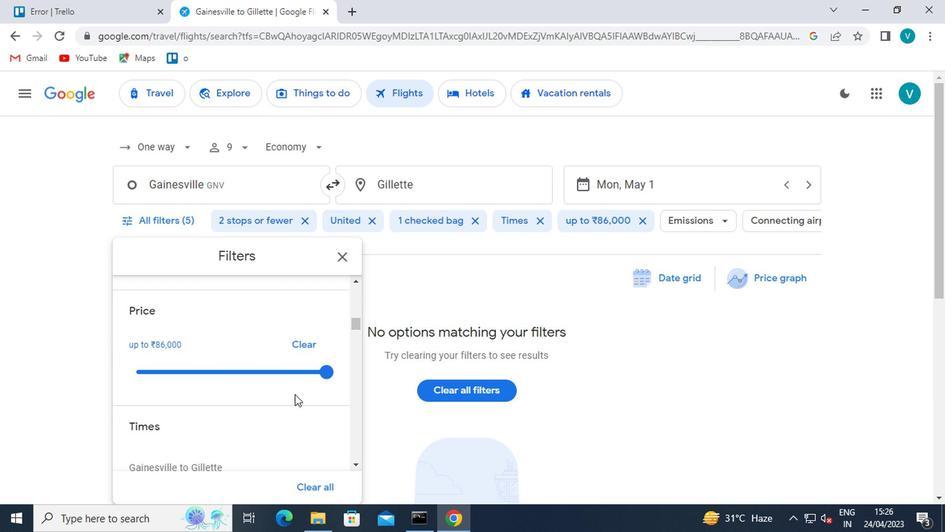 
Action: Mouse moved to (292, 392)
Screenshot: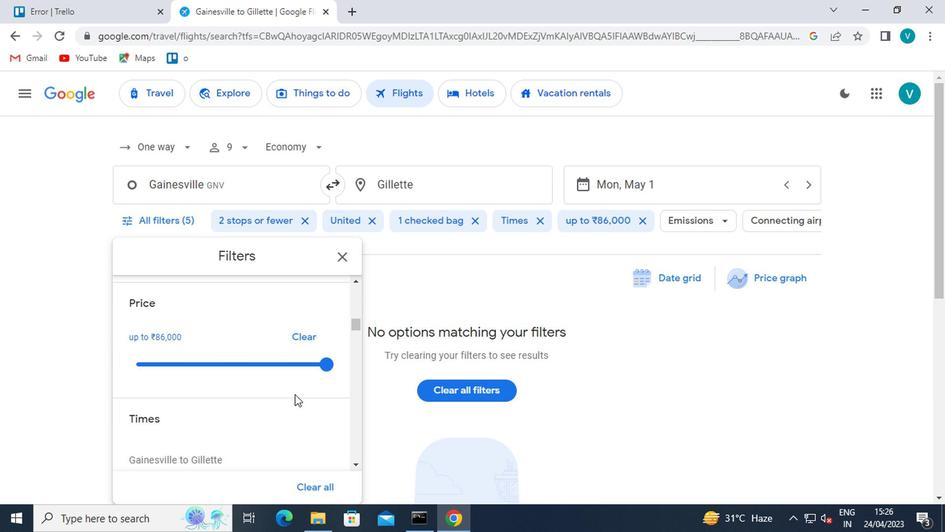 
Action: Mouse scrolled (292, 391) with delta (0, 0)
Screenshot: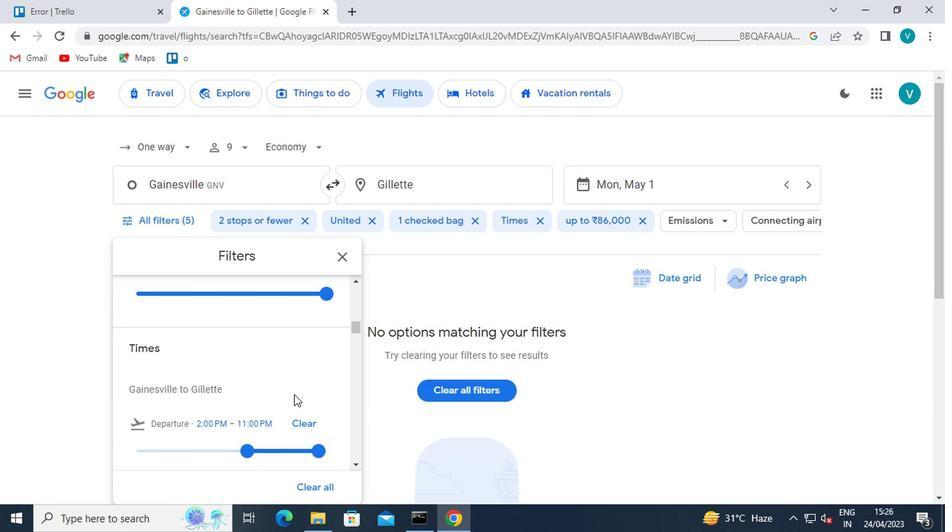 
Action: Mouse moved to (245, 377)
Screenshot: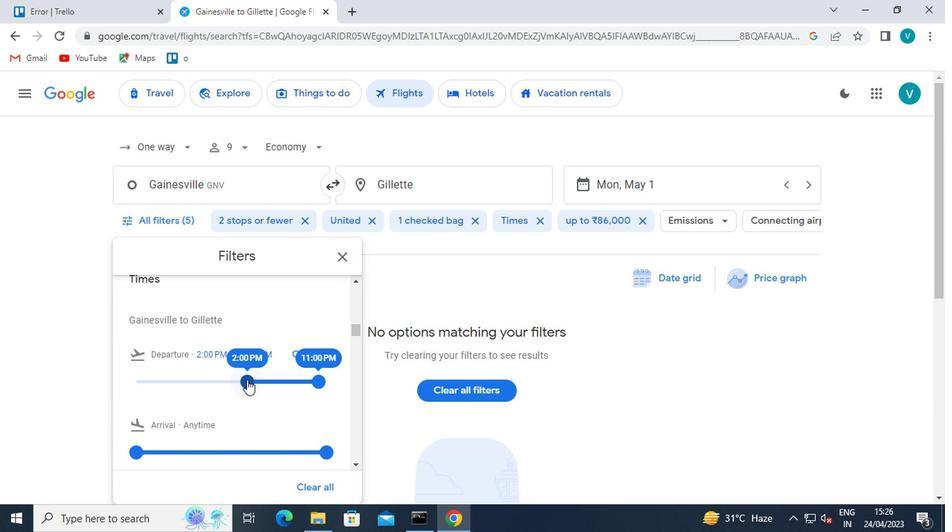 
Action: Mouse pressed left at (245, 377)
Screenshot: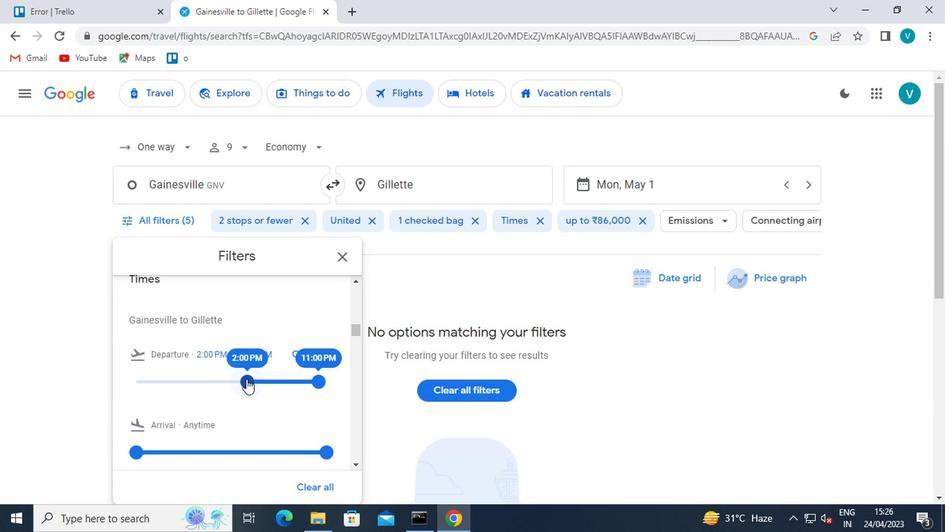 
Action: Mouse moved to (256, 373)
Screenshot: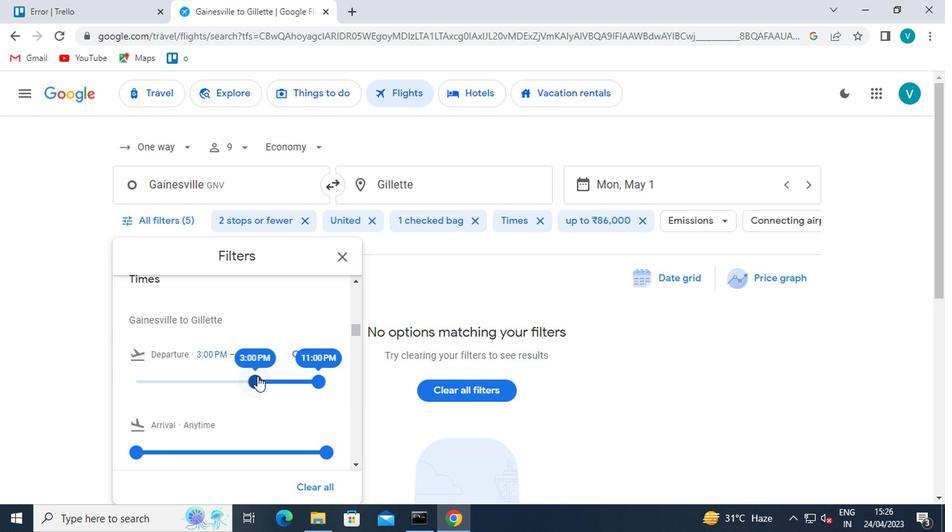 
